 Task: select a rule when a card is copied into list name by me.
Action: Mouse moved to (1087, 85)
Screenshot: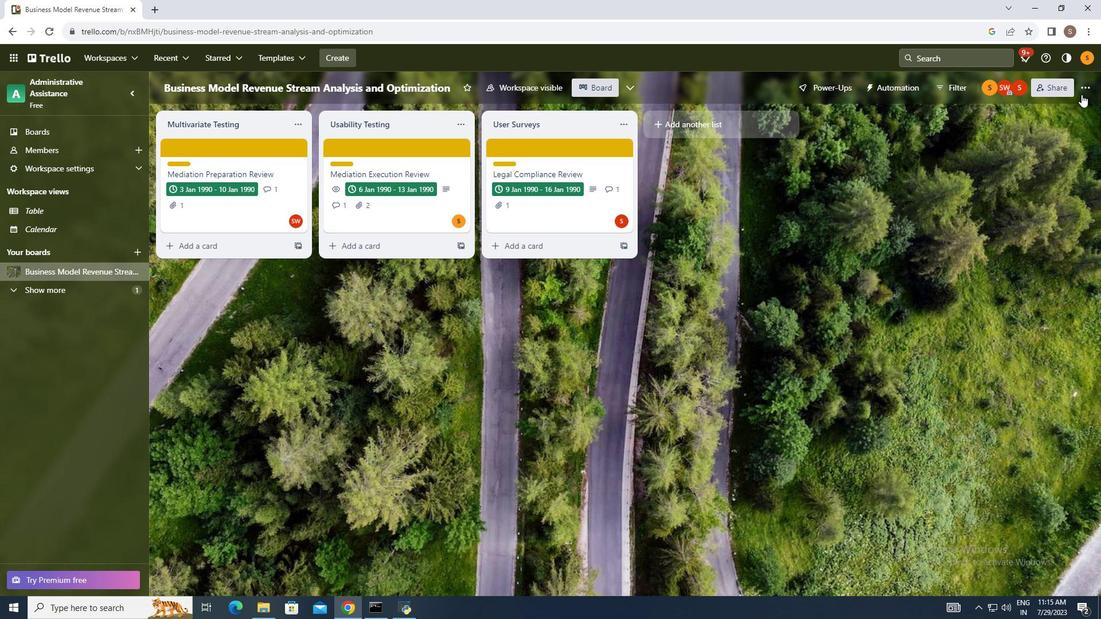 
Action: Mouse pressed left at (1087, 85)
Screenshot: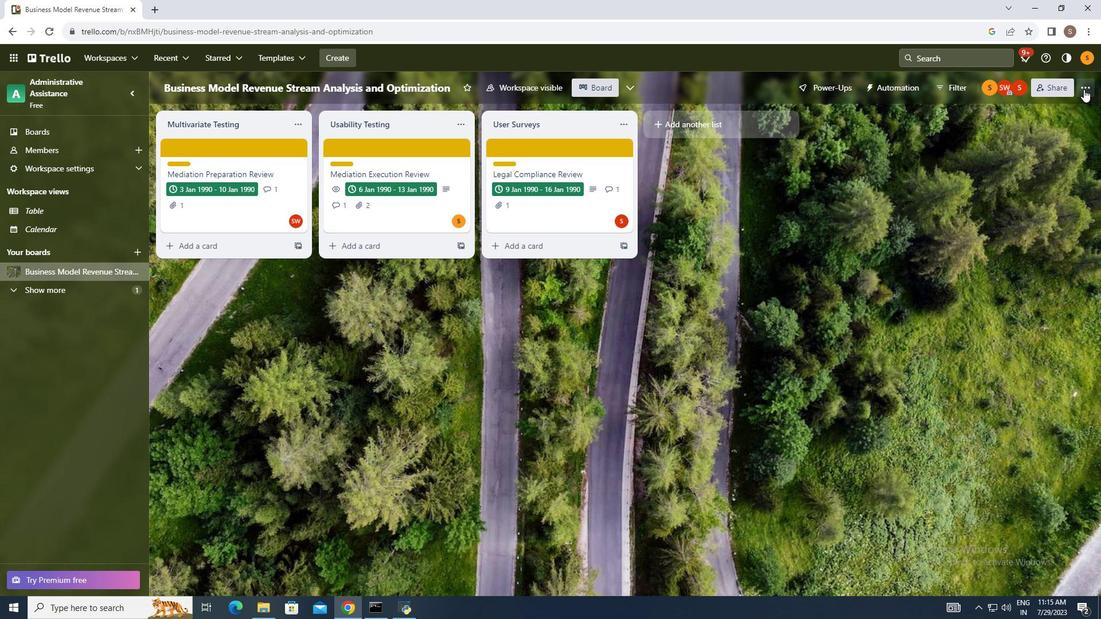 
Action: Mouse moved to (978, 243)
Screenshot: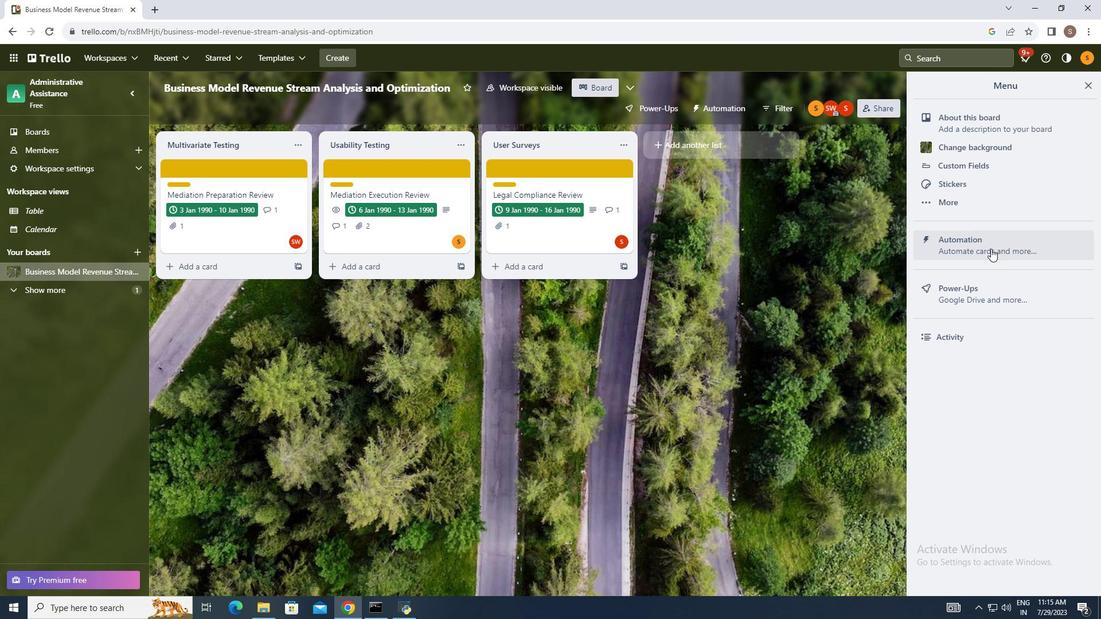 
Action: Mouse pressed left at (978, 243)
Screenshot: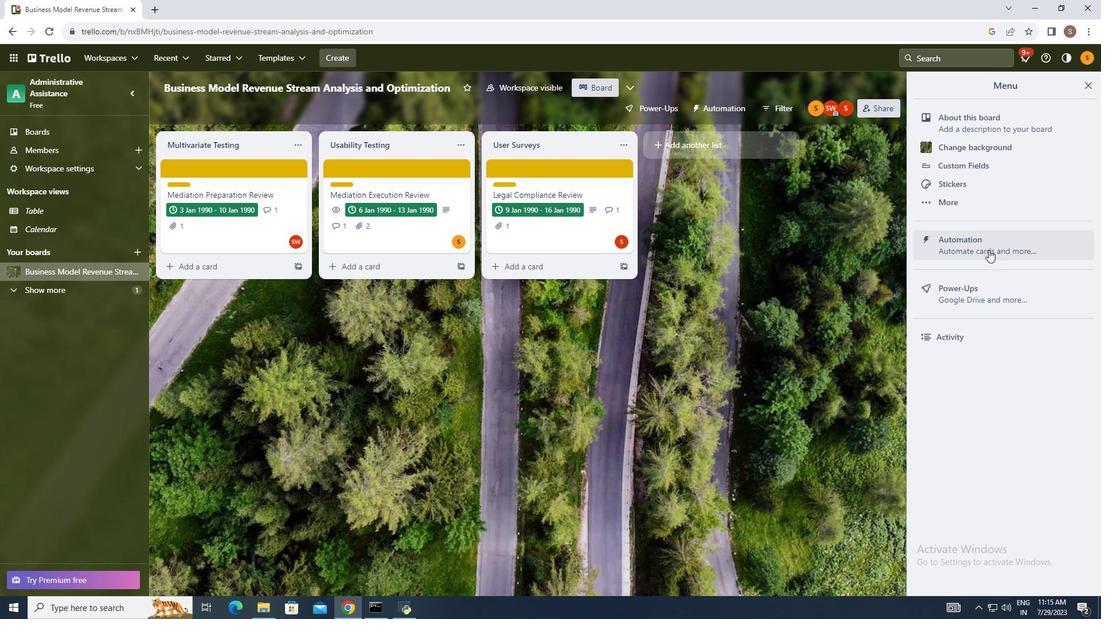 
Action: Mouse moved to (204, 214)
Screenshot: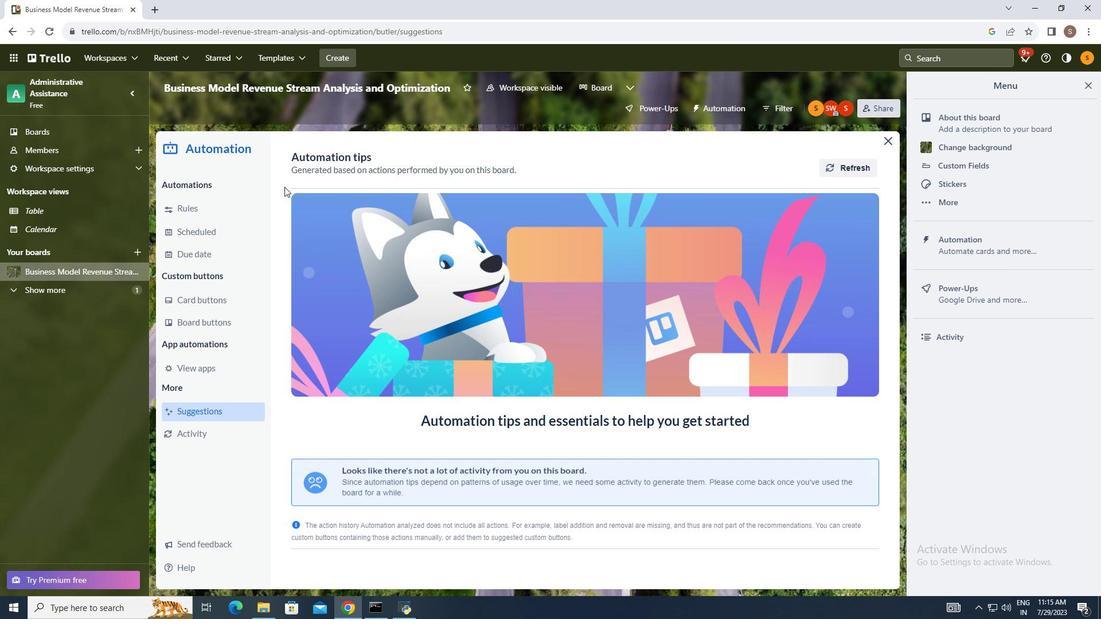 
Action: Mouse pressed left at (204, 214)
Screenshot: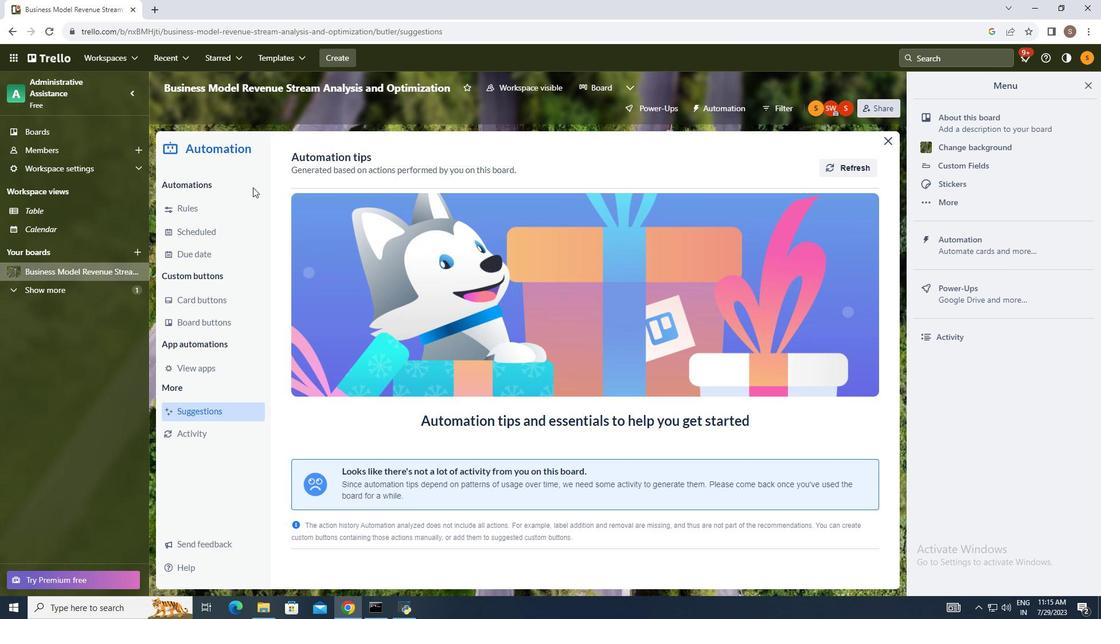 
Action: Mouse moved to (751, 163)
Screenshot: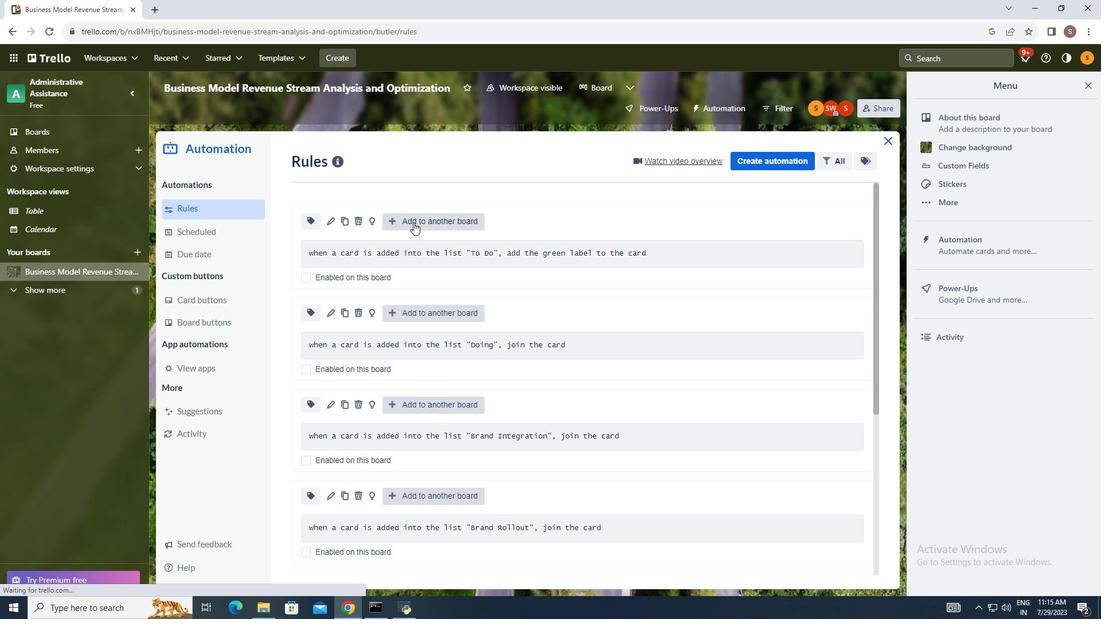 
Action: Mouse pressed left at (751, 163)
Screenshot: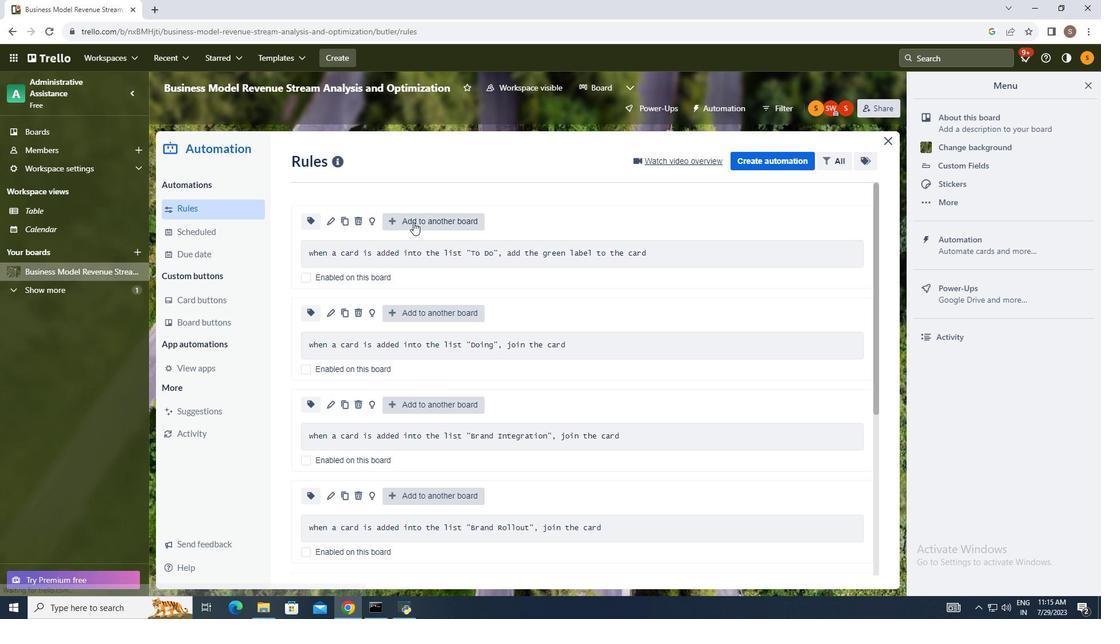 
Action: Mouse moved to (587, 269)
Screenshot: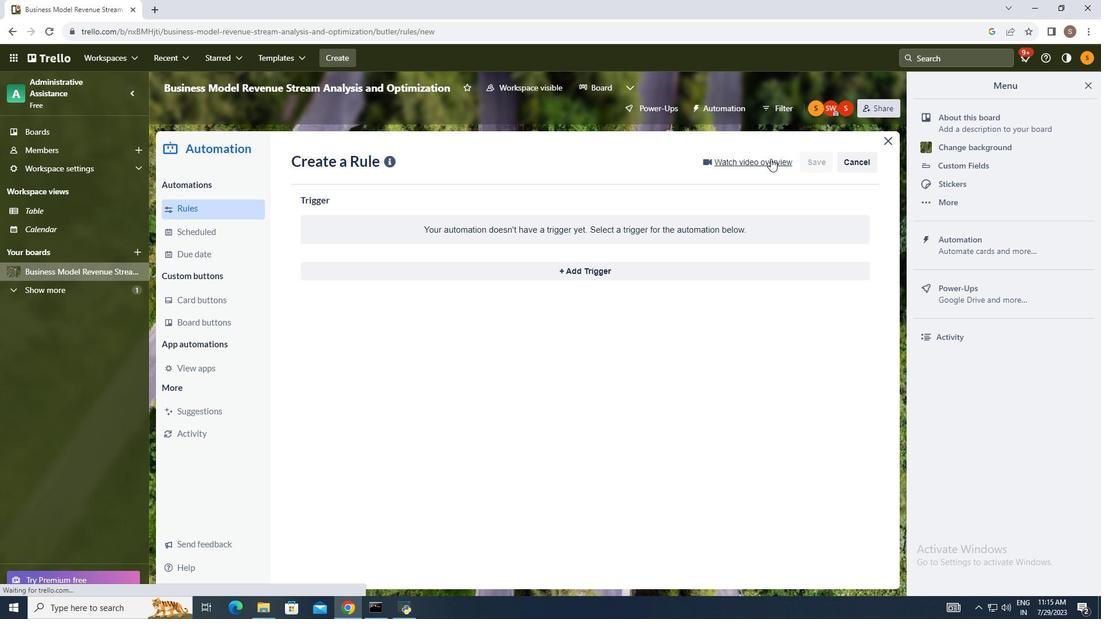 
Action: Mouse pressed left at (587, 269)
Screenshot: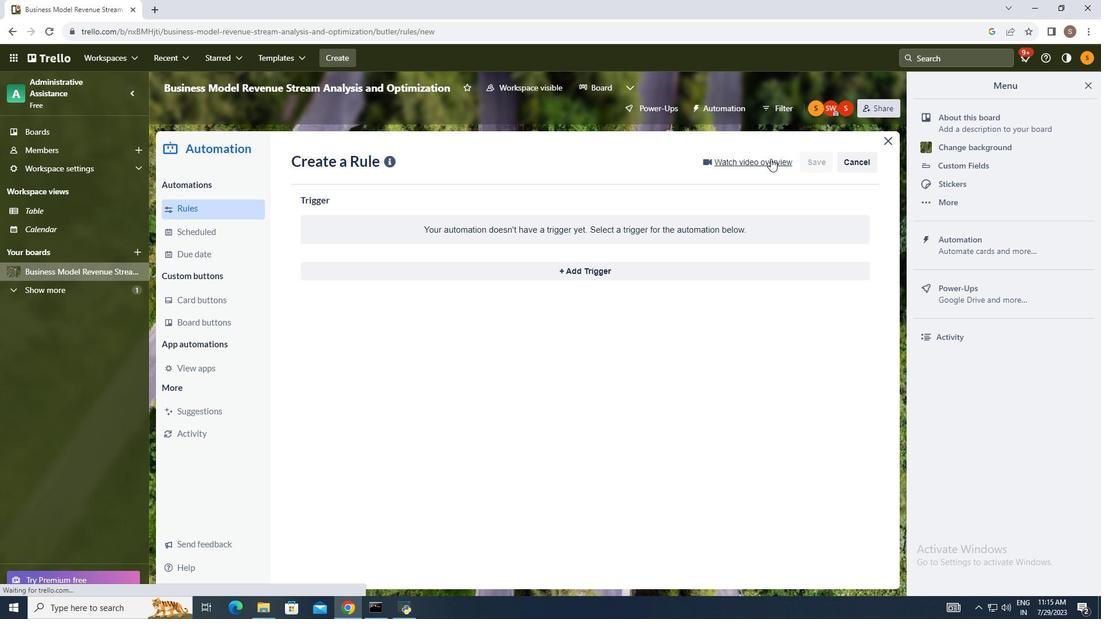 
Action: Mouse moved to (380, 407)
Screenshot: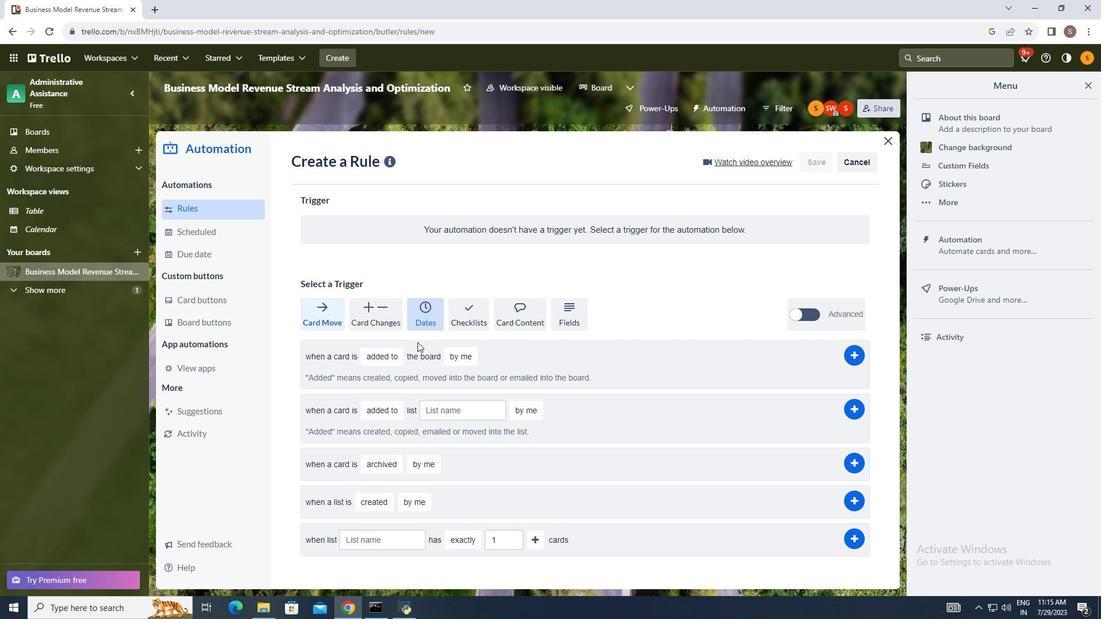 
Action: Mouse pressed left at (380, 407)
Screenshot: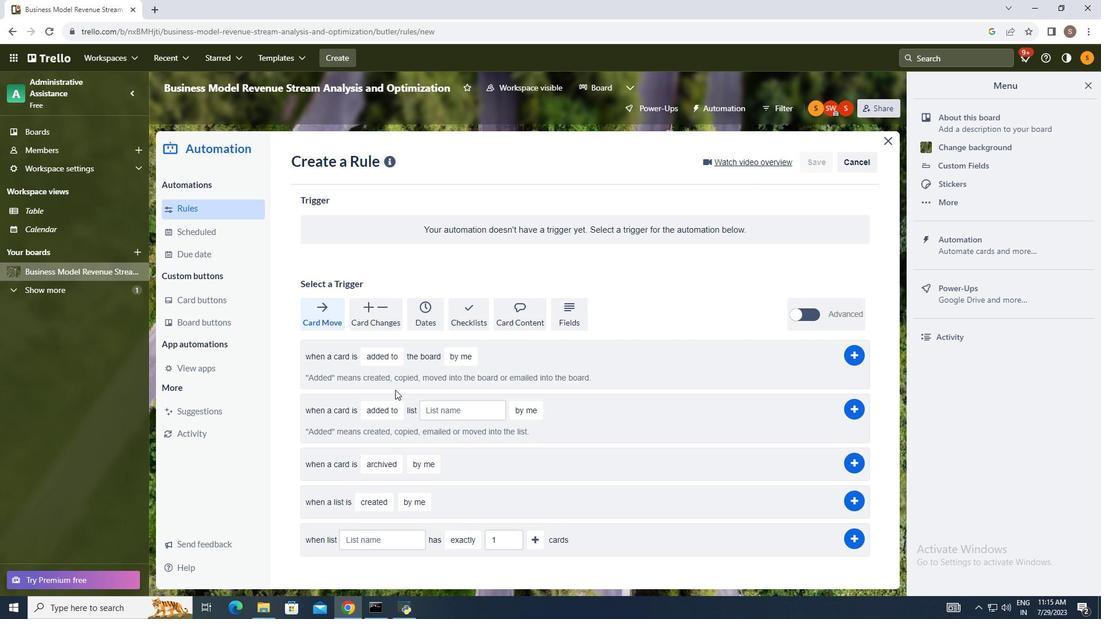 
Action: Mouse moved to (382, 428)
Screenshot: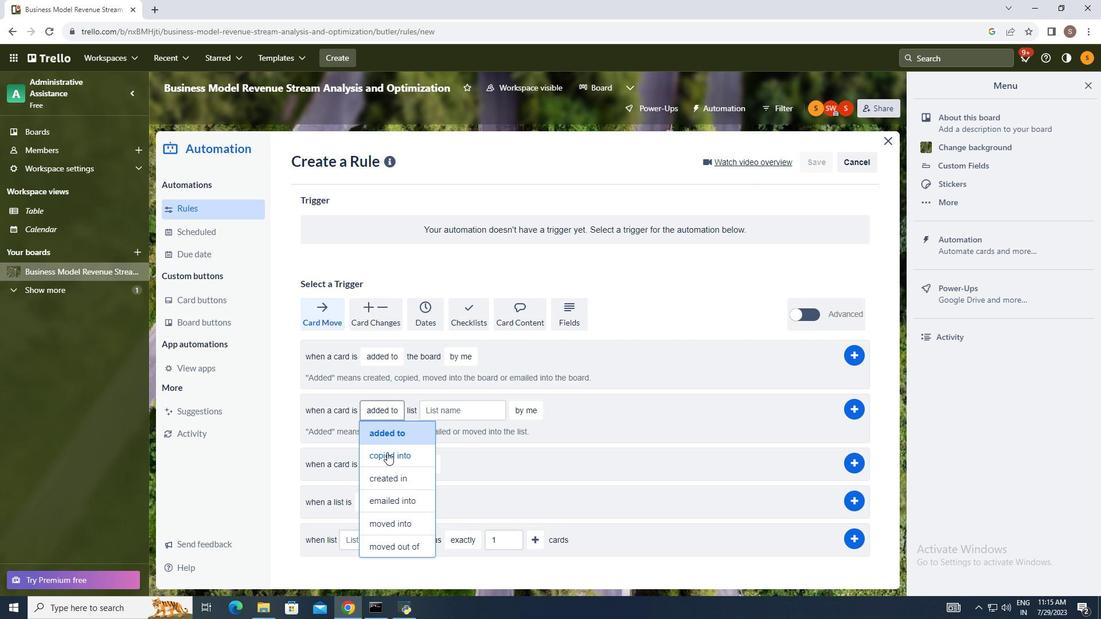 
Action: Mouse pressed left at (382, 428)
Screenshot: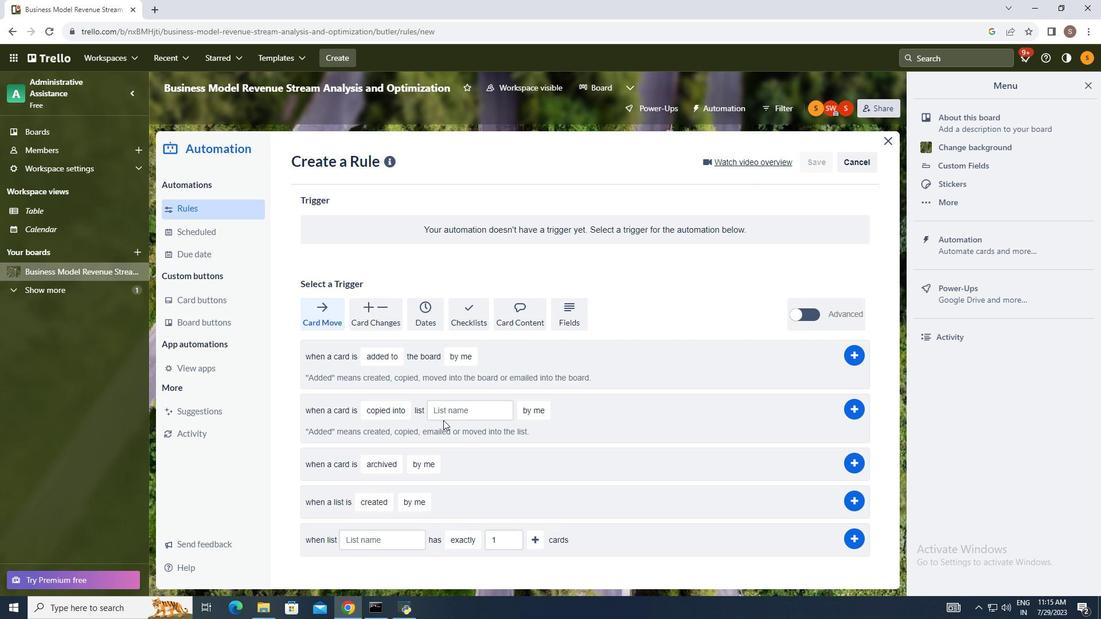
Action: Mouse moved to (373, 414)
Screenshot: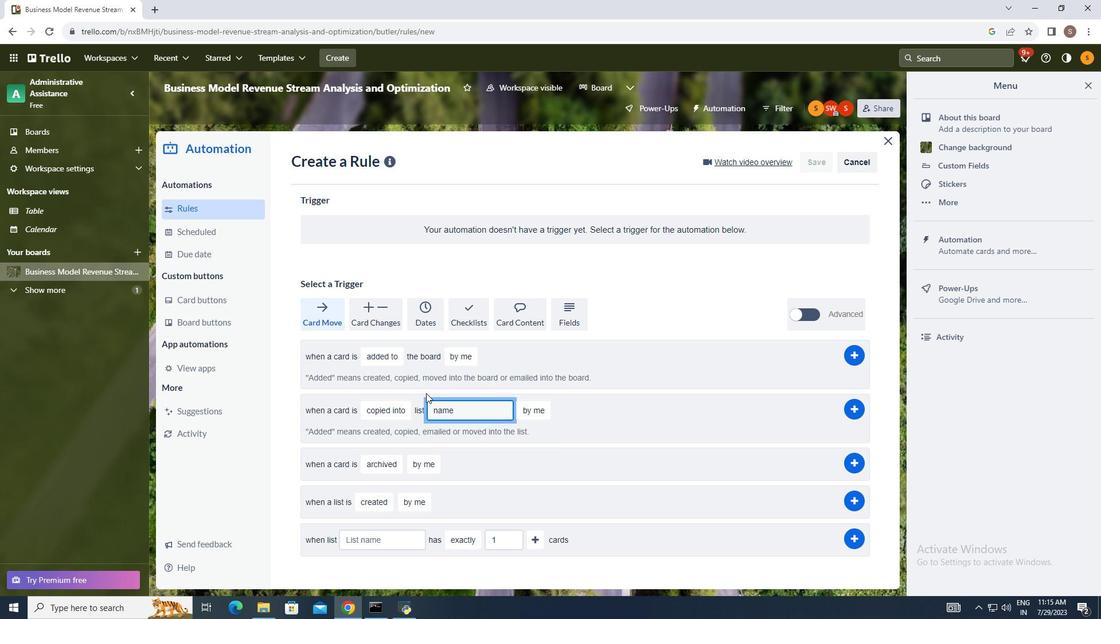 
Action: Mouse pressed left at (373, 414)
Screenshot: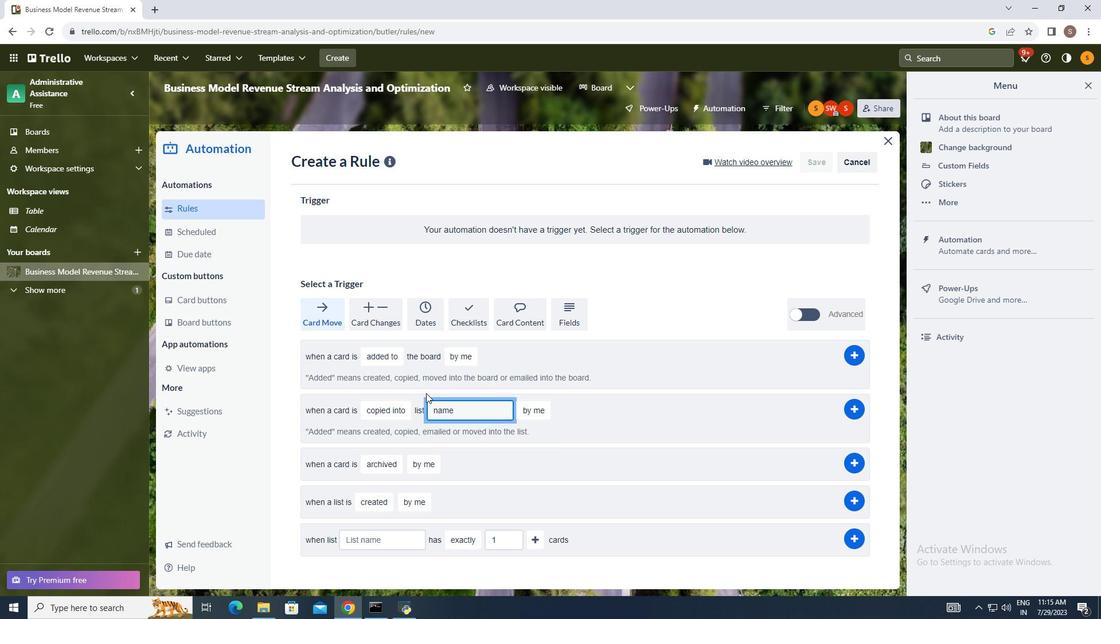 
Action: Mouse moved to (391, 453)
Screenshot: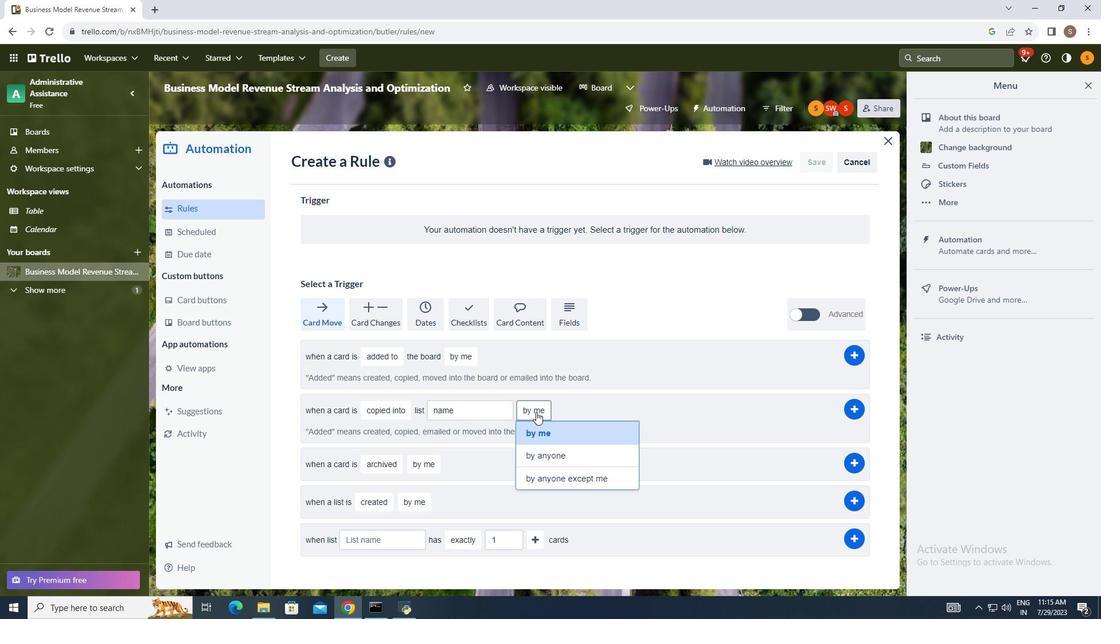 
Action: Mouse pressed left at (391, 453)
Screenshot: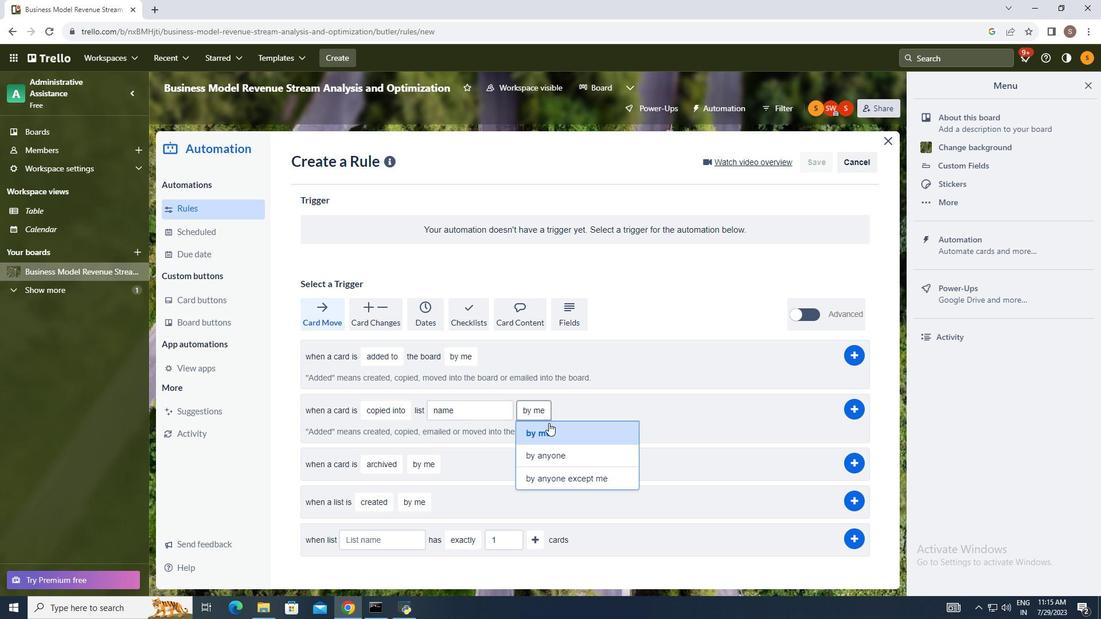 
Action: Mouse moved to (1090, 90)
Screenshot: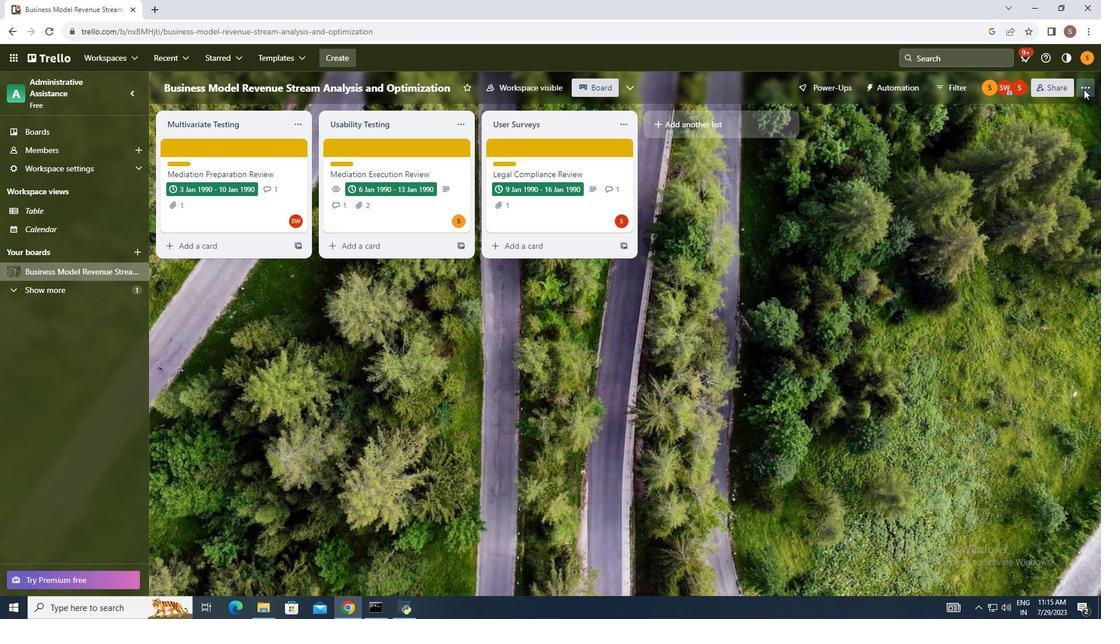 
Action: Mouse pressed left at (1090, 90)
Screenshot: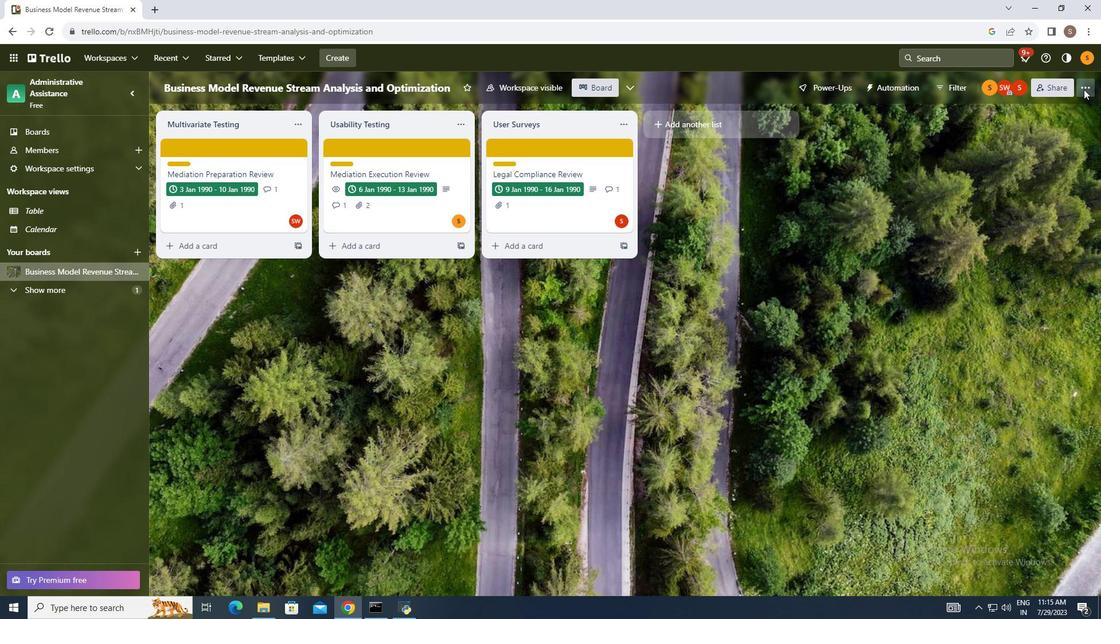 
Action: Mouse moved to (993, 246)
Screenshot: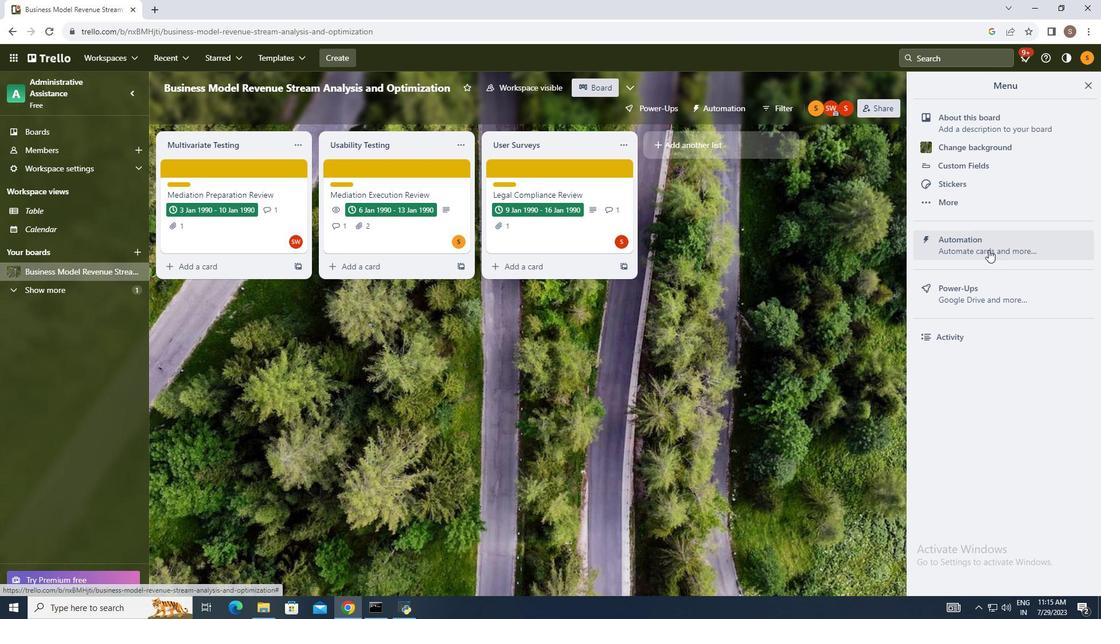 
Action: Mouse pressed left at (993, 246)
Screenshot: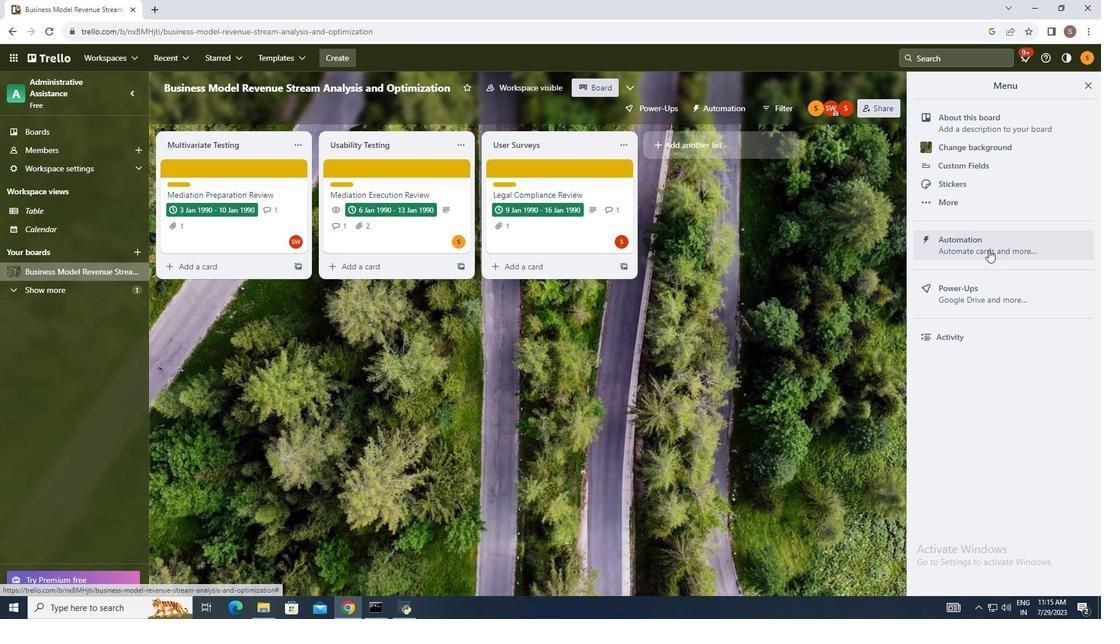 
Action: Mouse moved to (196, 210)
Screenshot: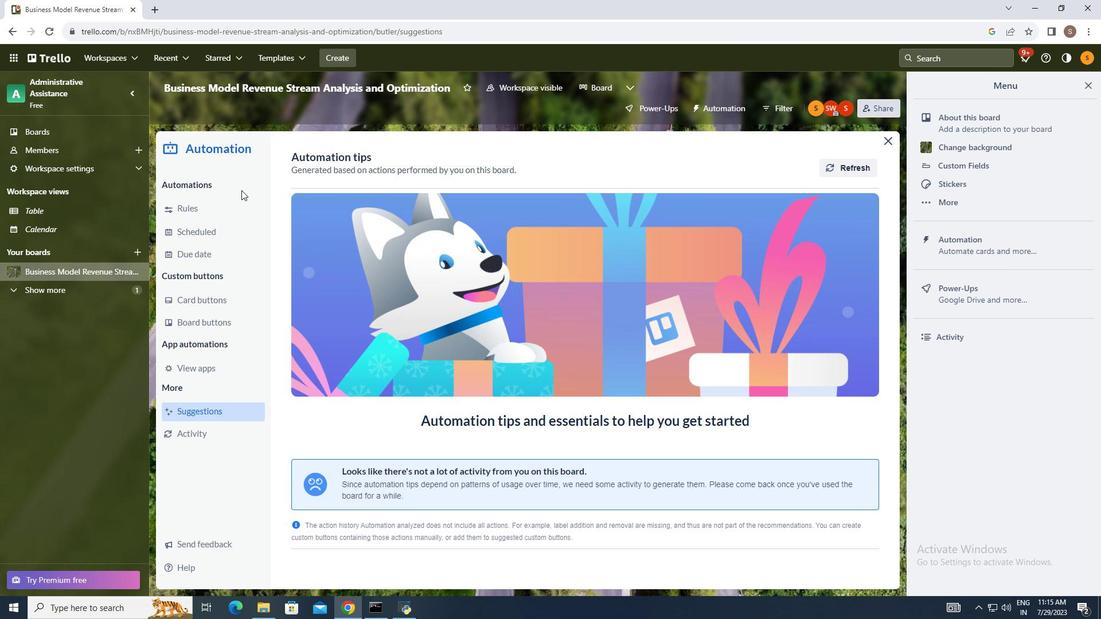 
Action: Mouse pressed left at (196, 210)
Screenshot: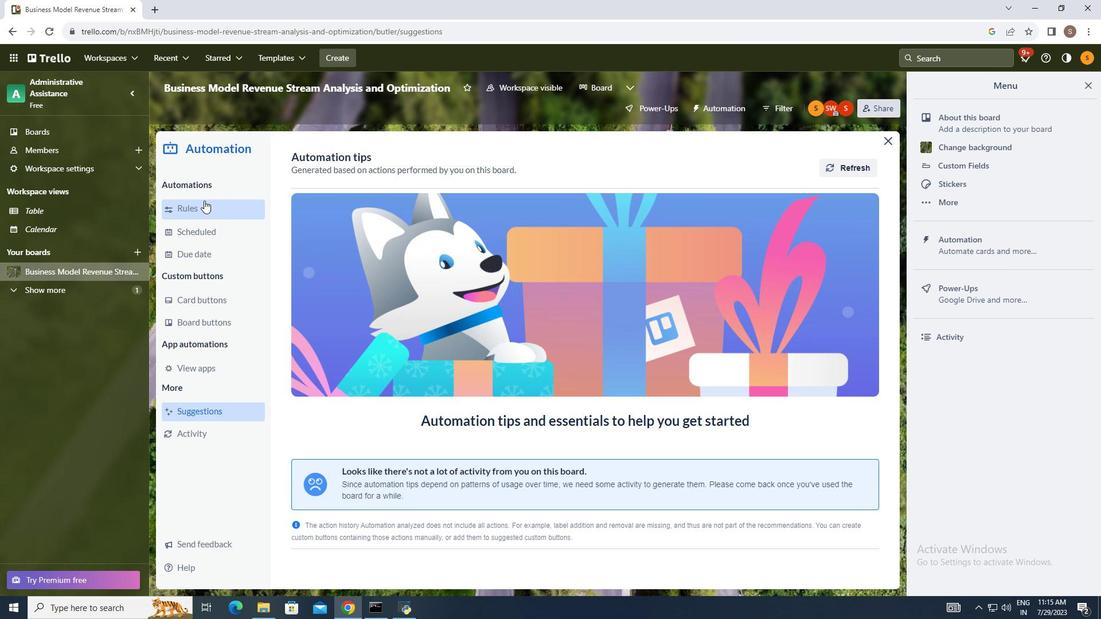 
Action: Mouse moved to (770, 162)
Screenshot: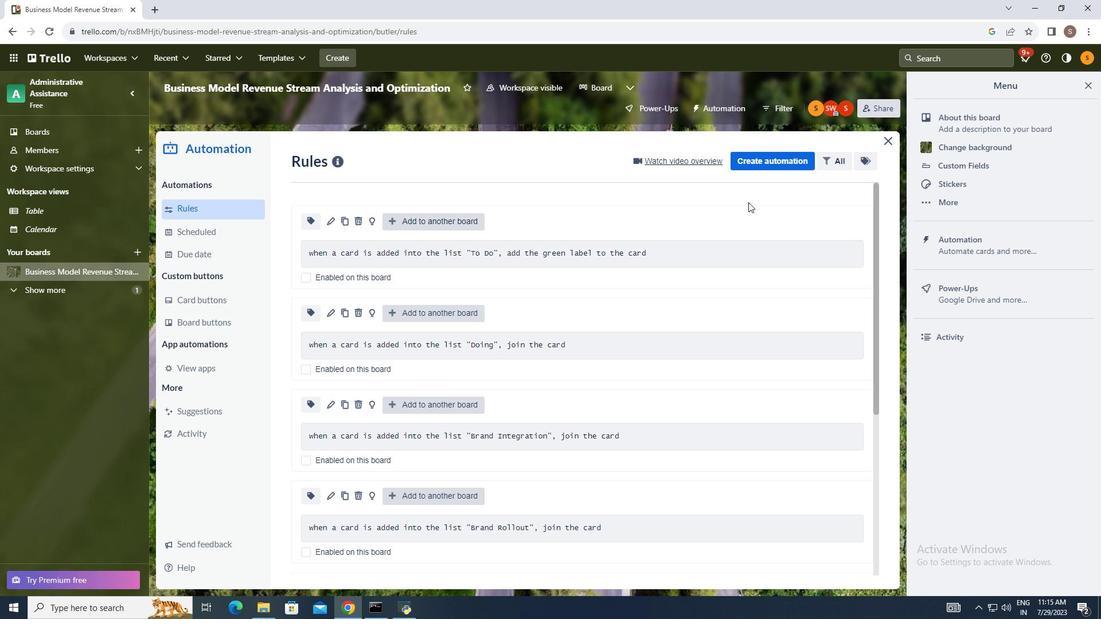 
Action: Mouse pressed left at (770, 162)
Screenshot: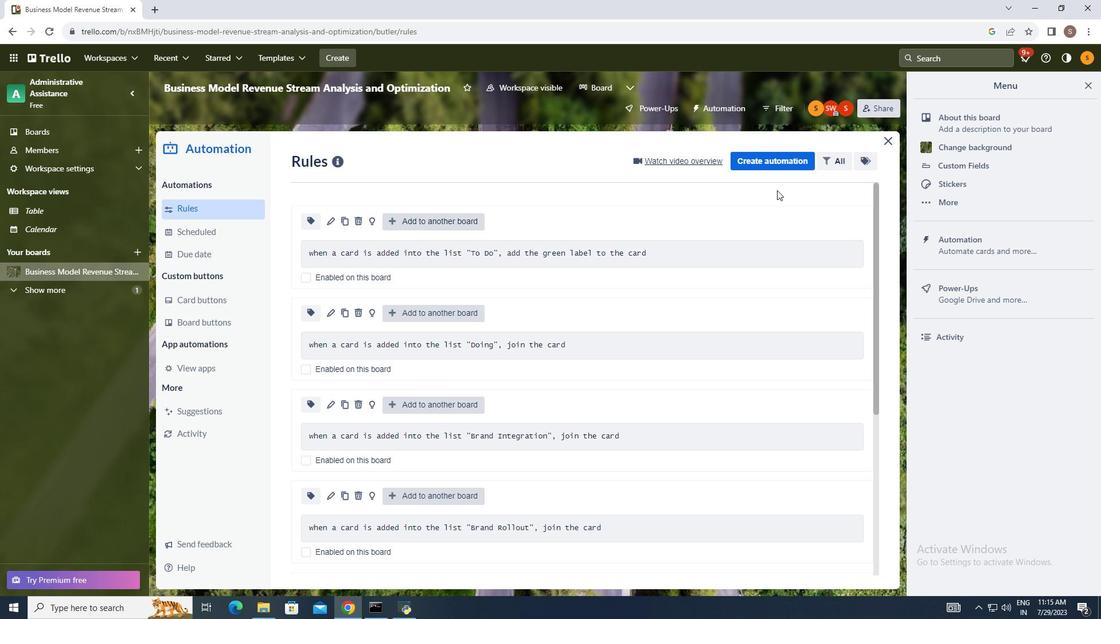 
Action: Mouse moved to (583, 270)
Screenshot: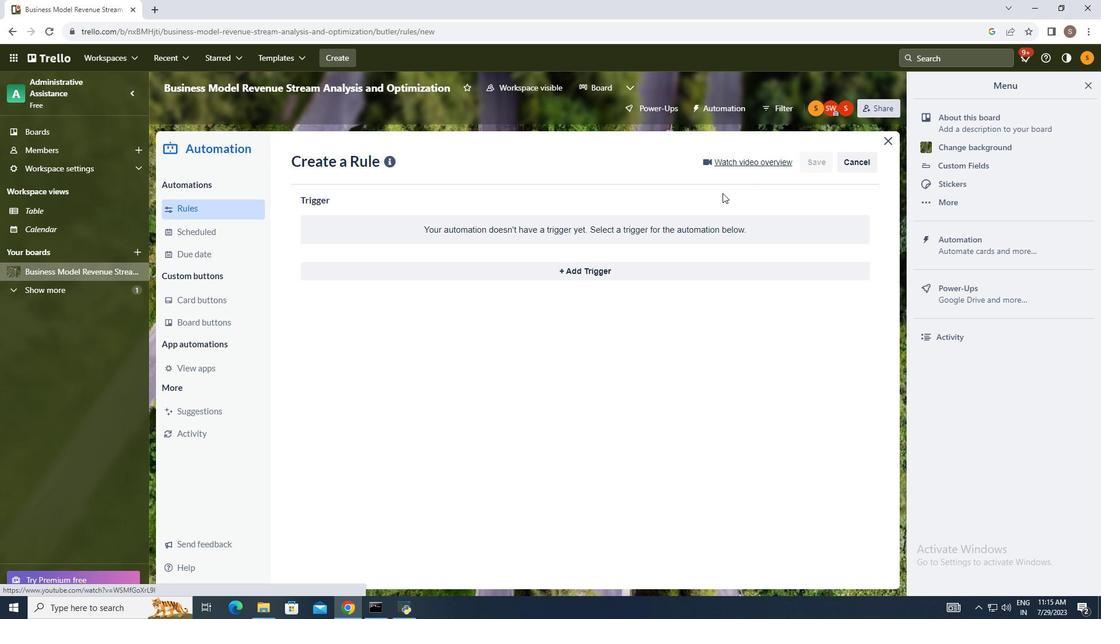 
Action: Mouse pressed left at (583, 270)
Screenshot: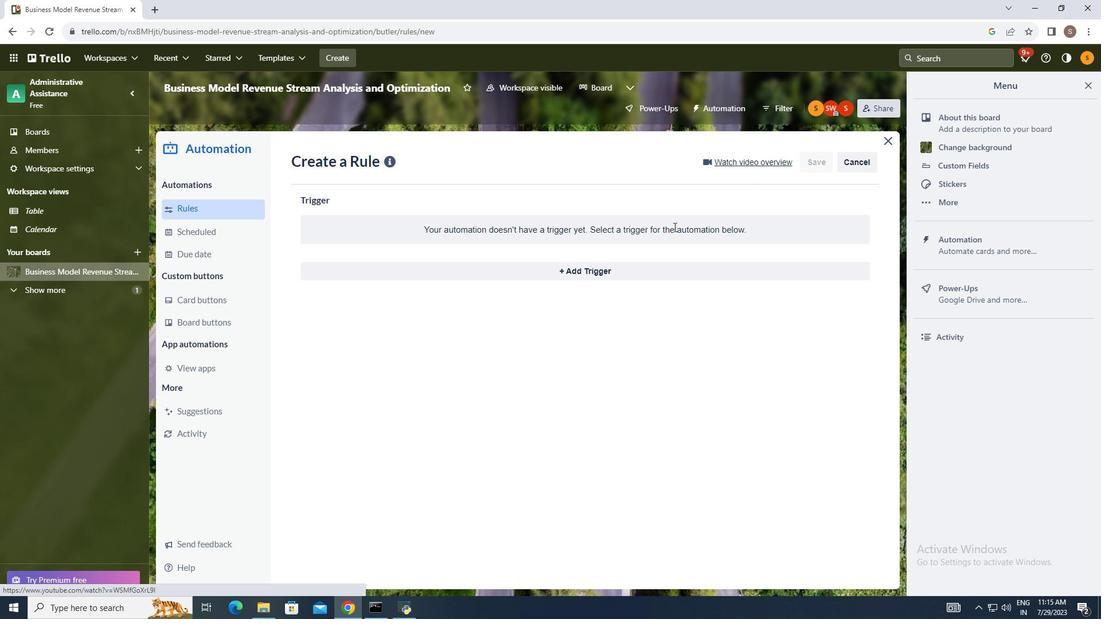 
Action: Mouse moved to (384, 409)
Screenshot: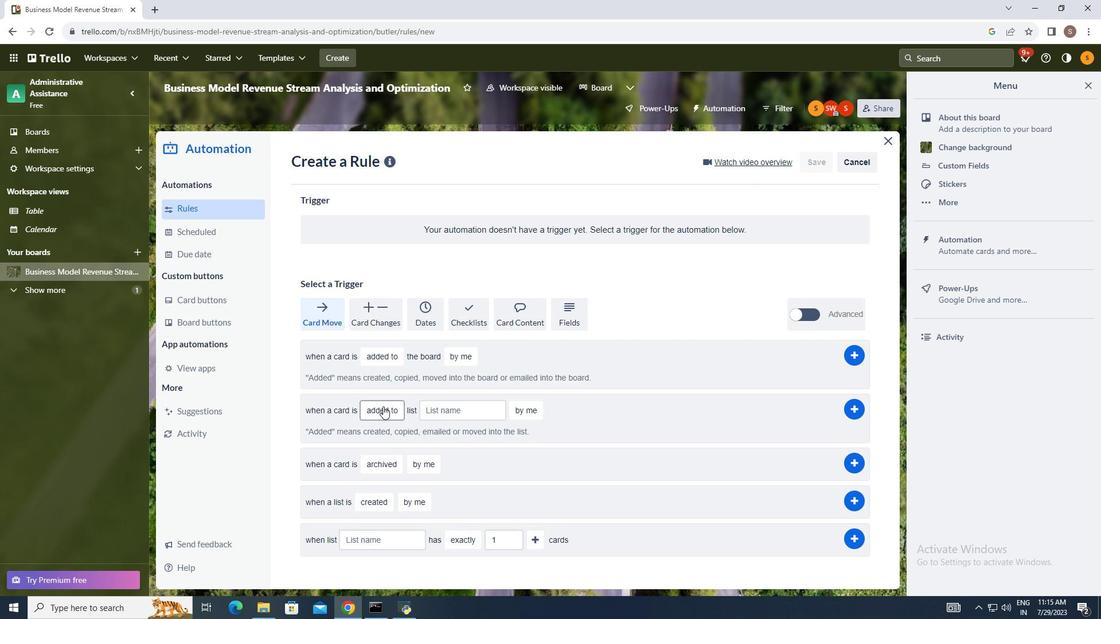 
Action: Mouse pressed left at (384, 409)
Screenshot: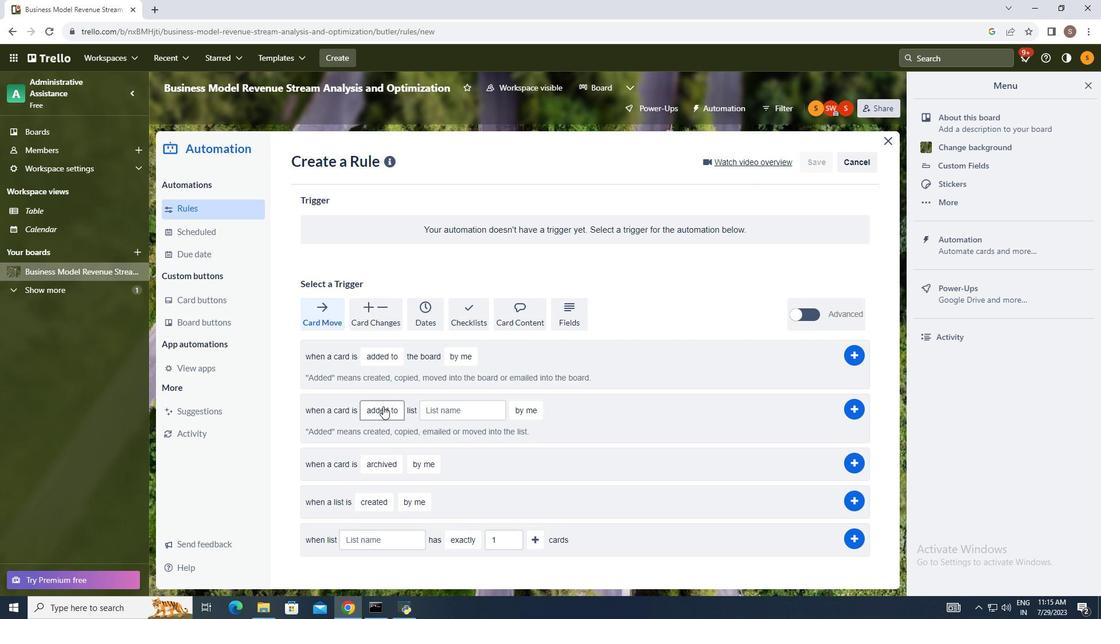 
Action: Mouse moved to (383, 431)
Screenshot: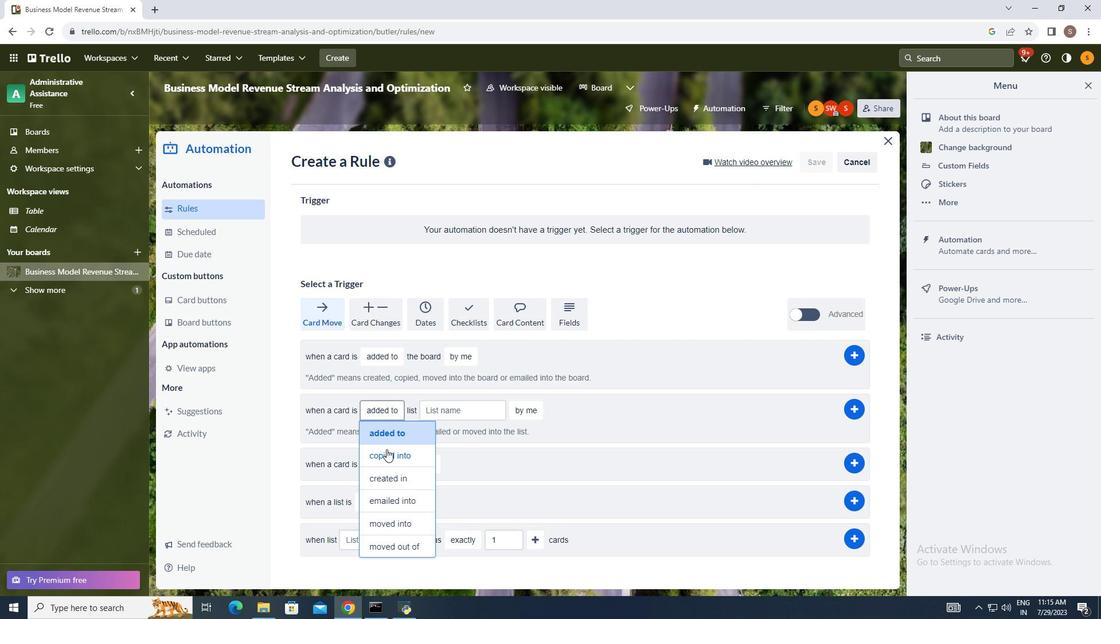 
Action: Mouse pressed left at (383, 431)
Screenshot: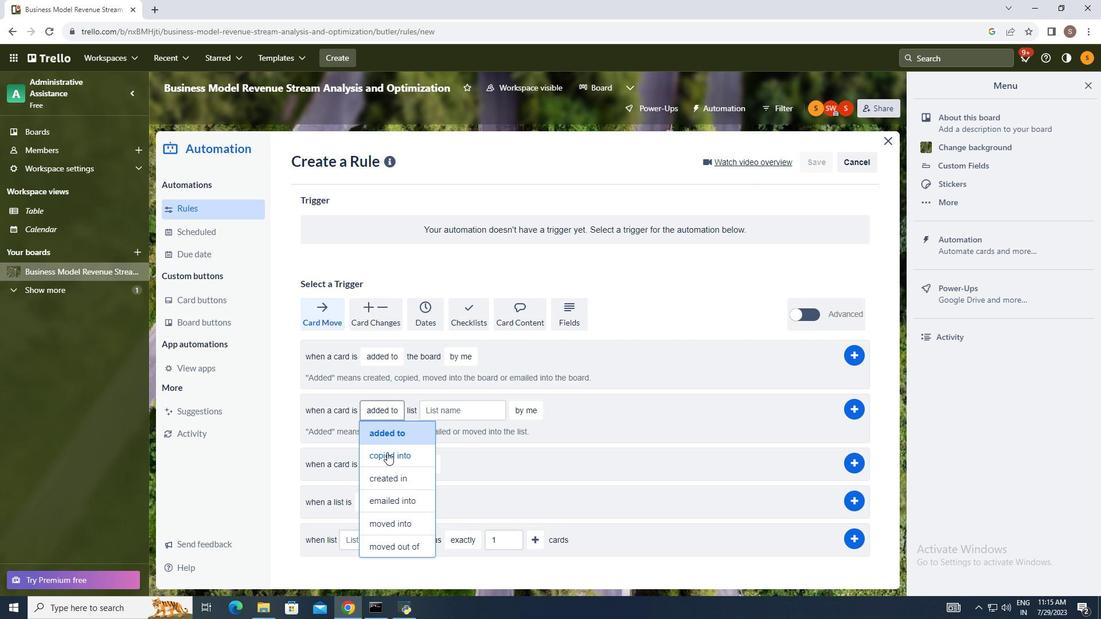 
Action: Mouse moved to (456, 408)
Screenshot: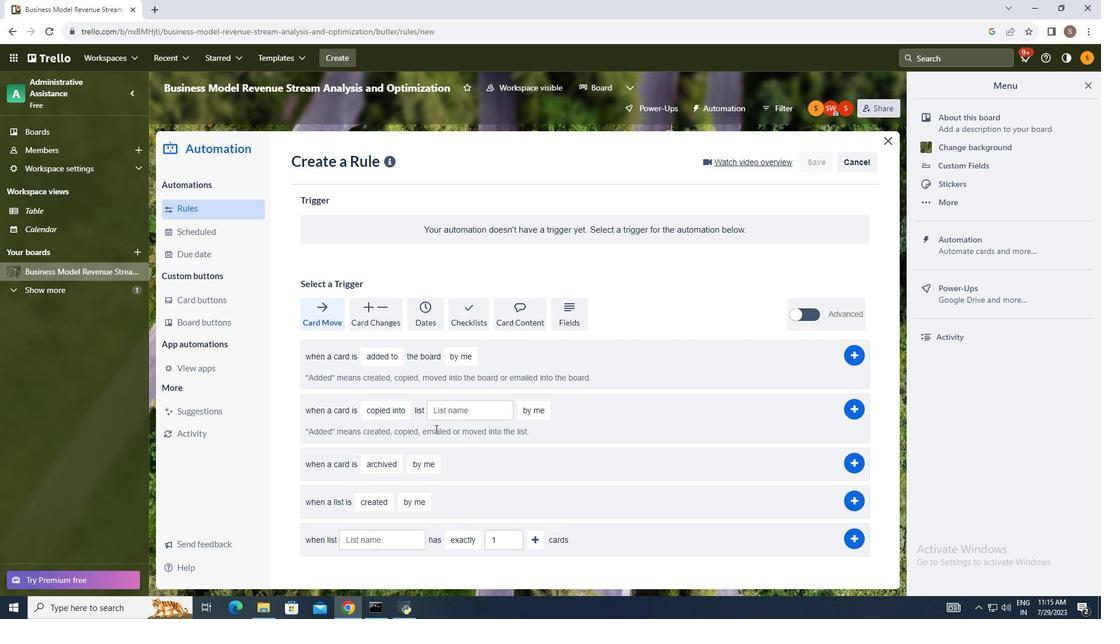 
Action: Mouse pressed left at (456, 408)
Screenshot: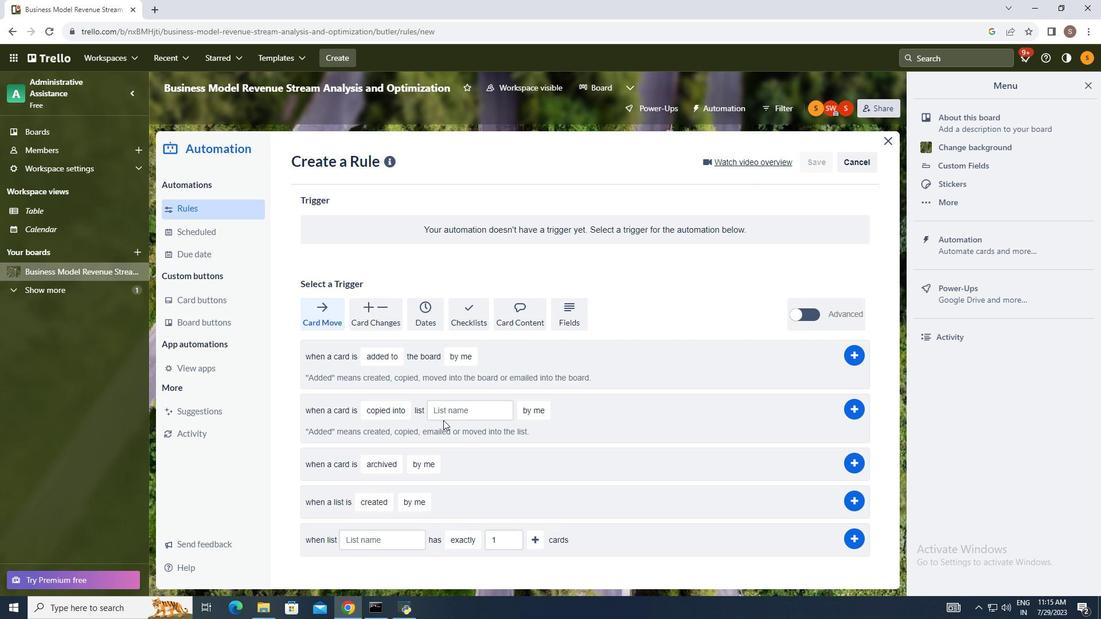 
Action: Key pressed name
Screenshot: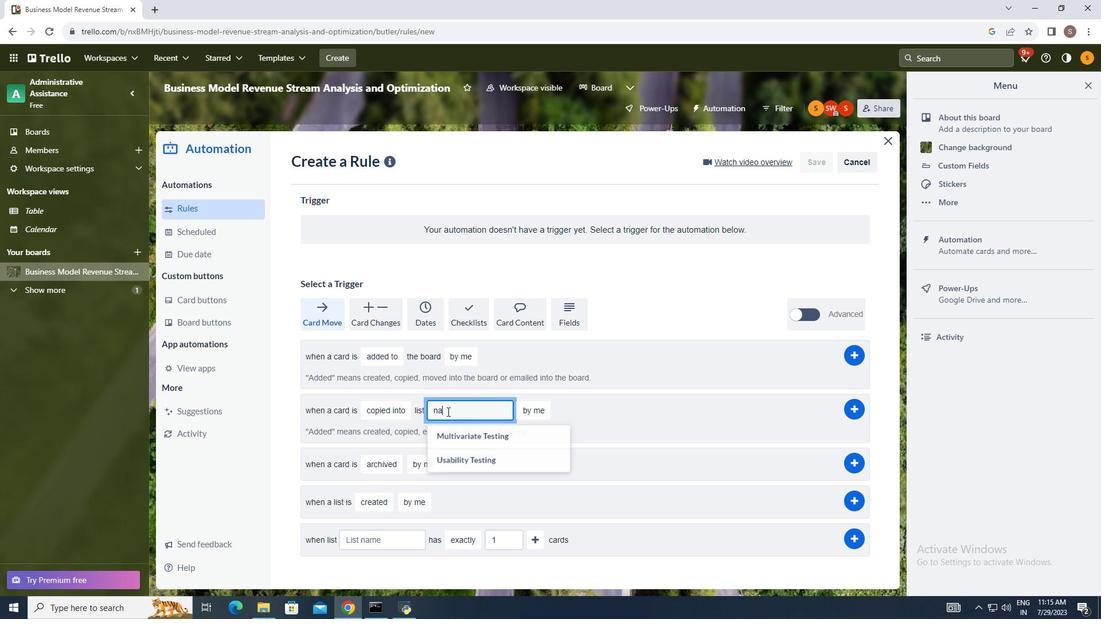 
Action: Mouse moved to (529, 413)
Screenshot: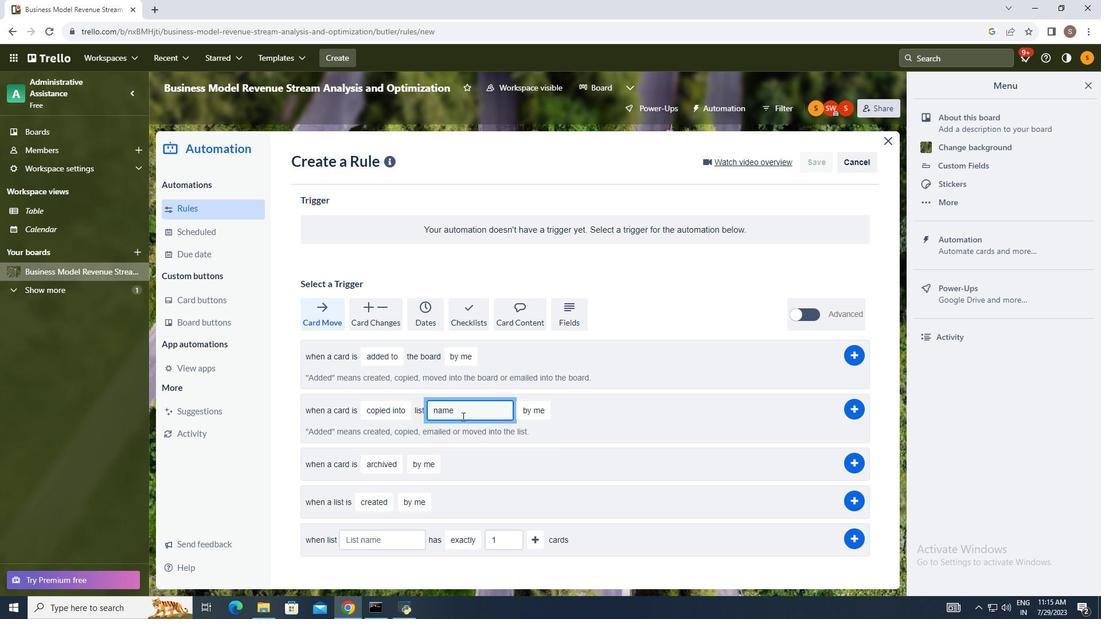 
Action: Mouse pressed left at (529, 413)
Screenshot: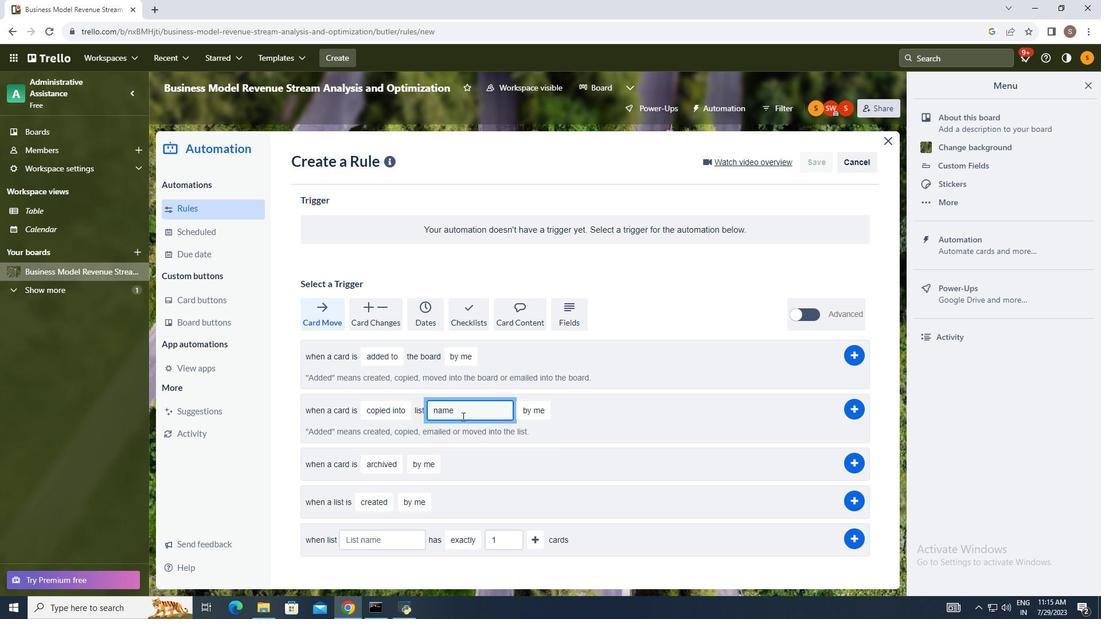 
Action: Mouse moved to (547, 438)
Screenshot: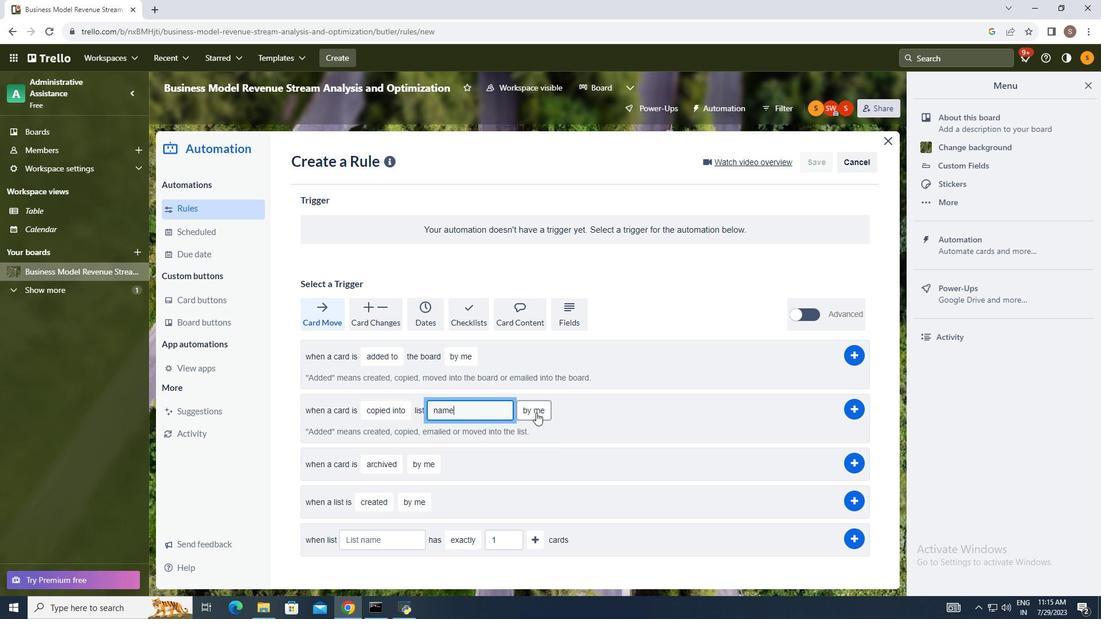 
Action: Mouse pressed left at (547, 438)
Screenshot: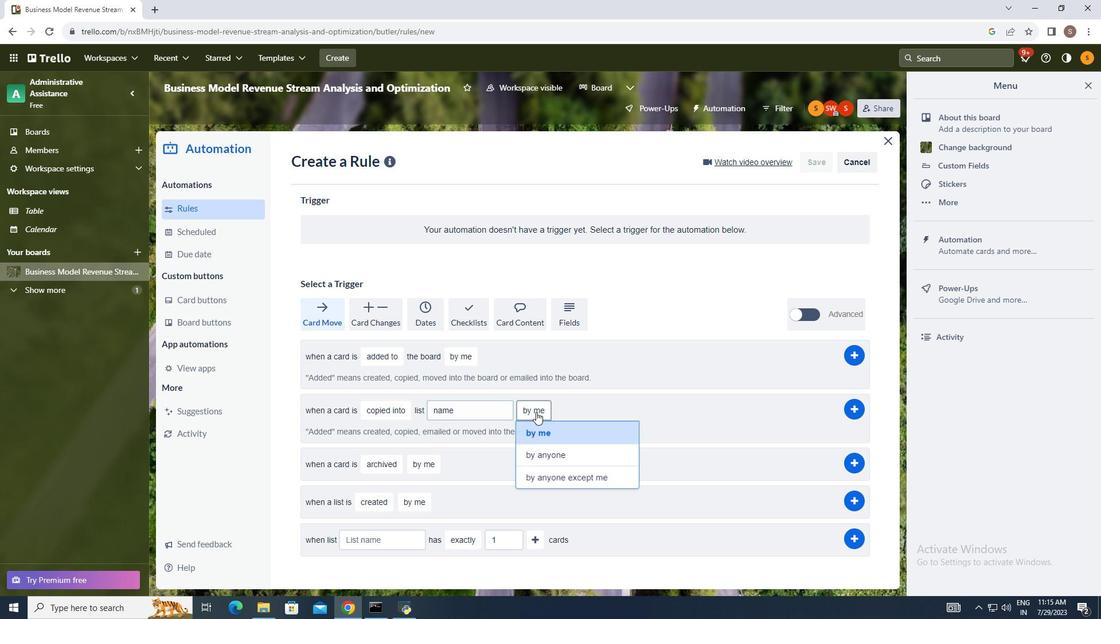 
Action: Mouse moved to (1084, 89)
Screenshot: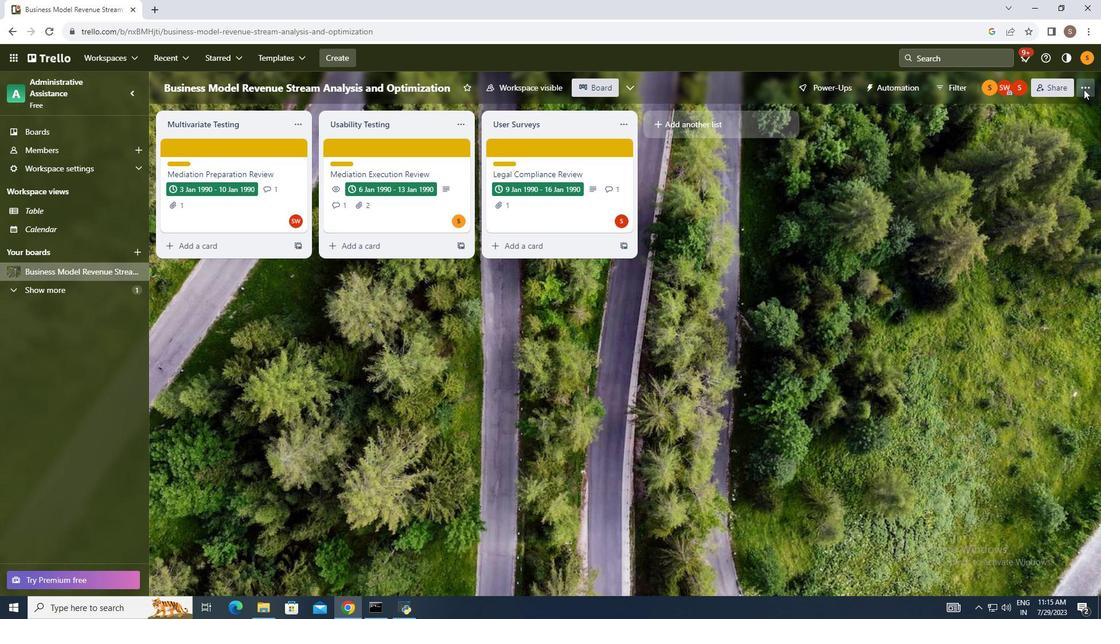 
Action: Mouse pressed left at (1084, 89)
Screenshot: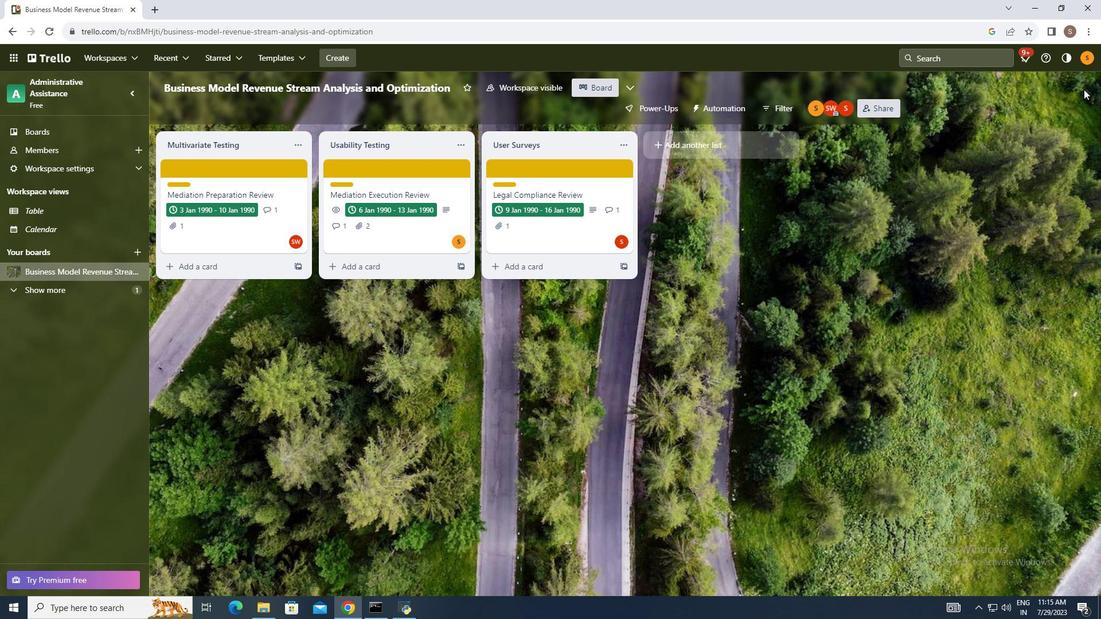 
Action: Mouse moved to (986, 242)
Screenshot: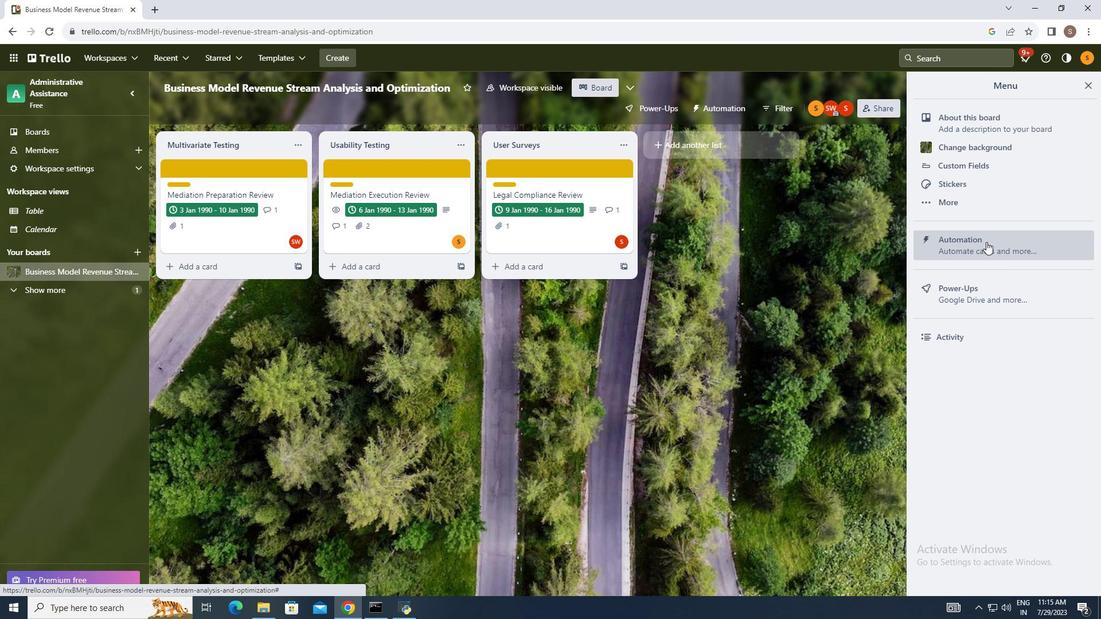 
Action: Mouse pressed left at (986, 242)
Screenshot: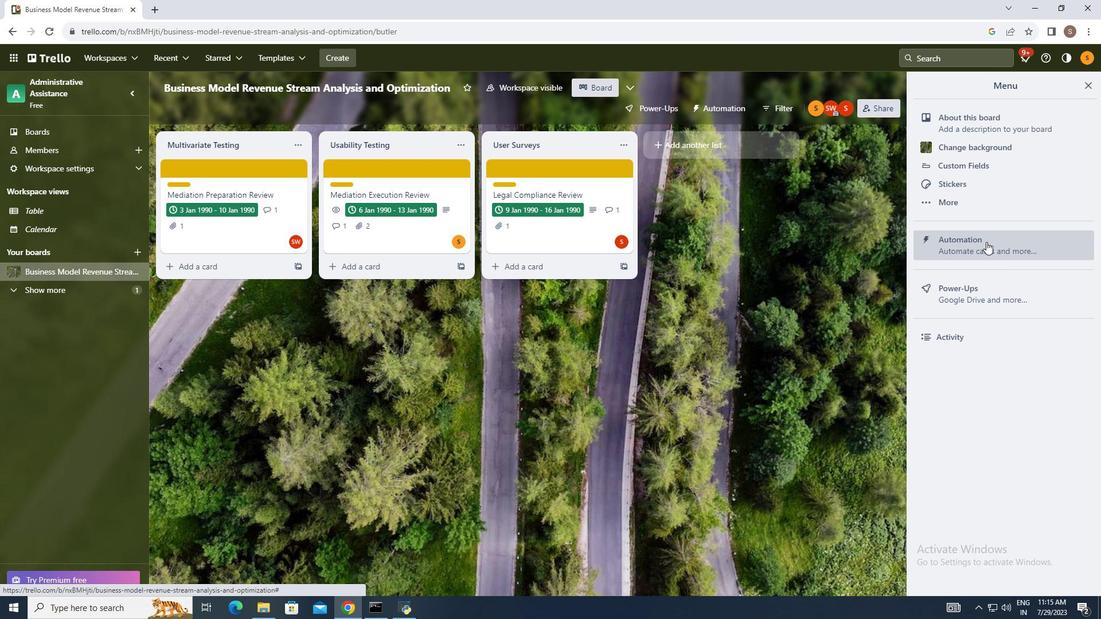 
Action: Mouse moved to (203, 201)
Screenshot: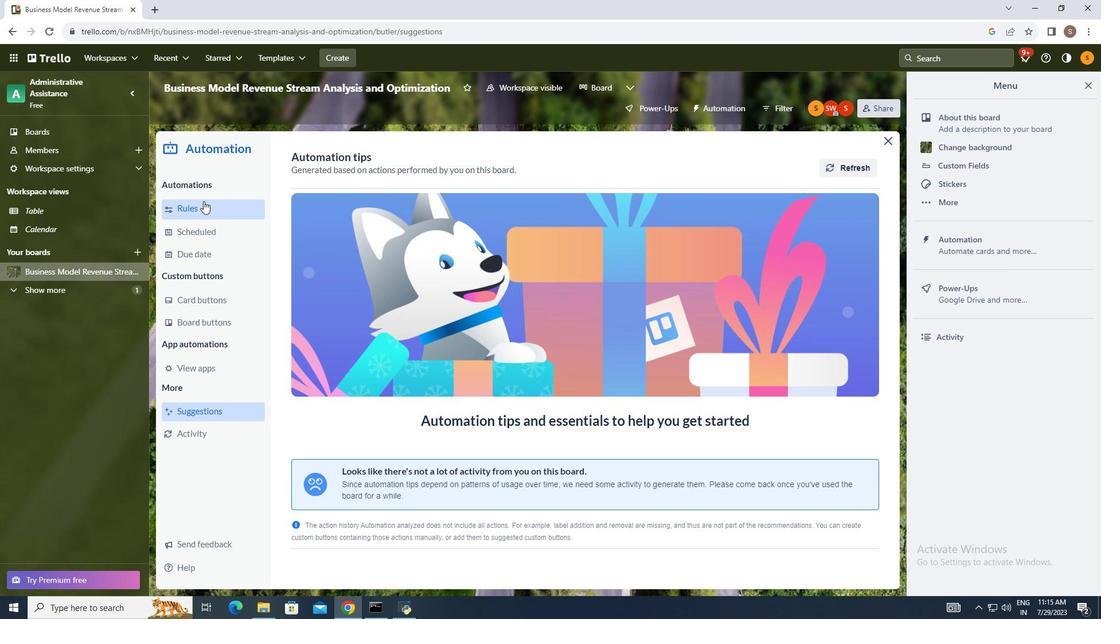 
Action: Mouse pressed left at (203, 201)
Screenshot: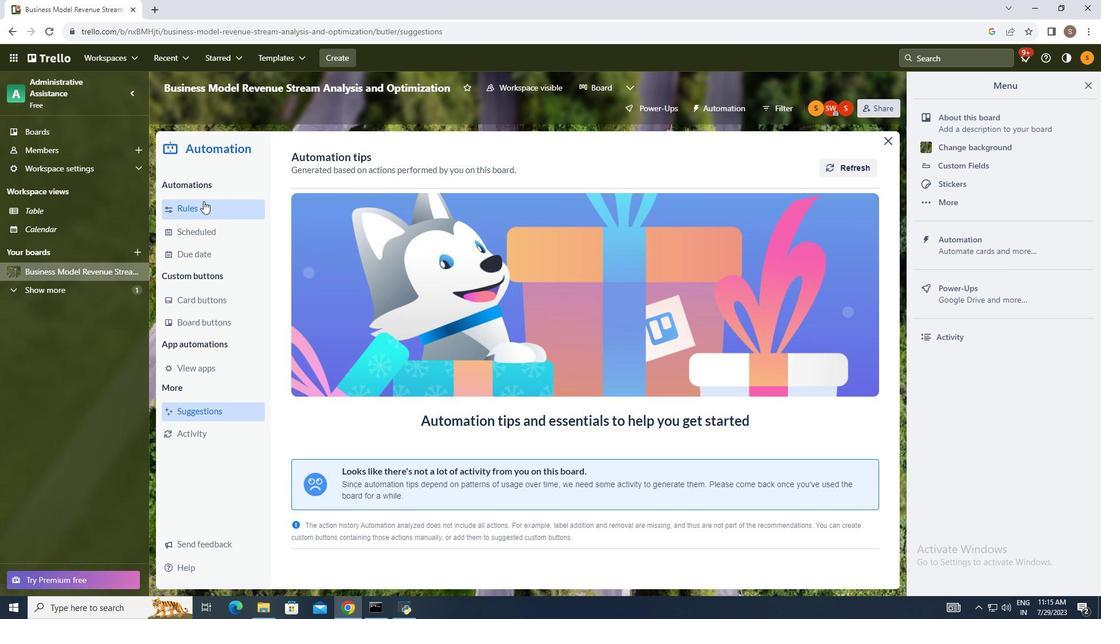 
Action: Mouse moved to (770, 158)
Screenshot: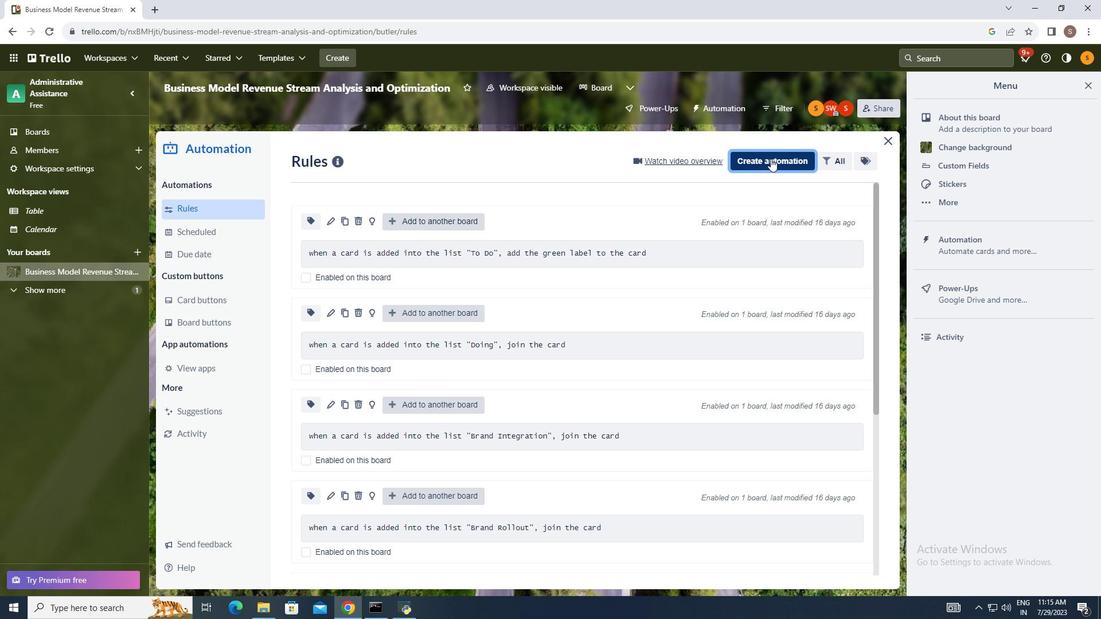 
Action: Mouse pressed left at (770, 158)
Screenshot: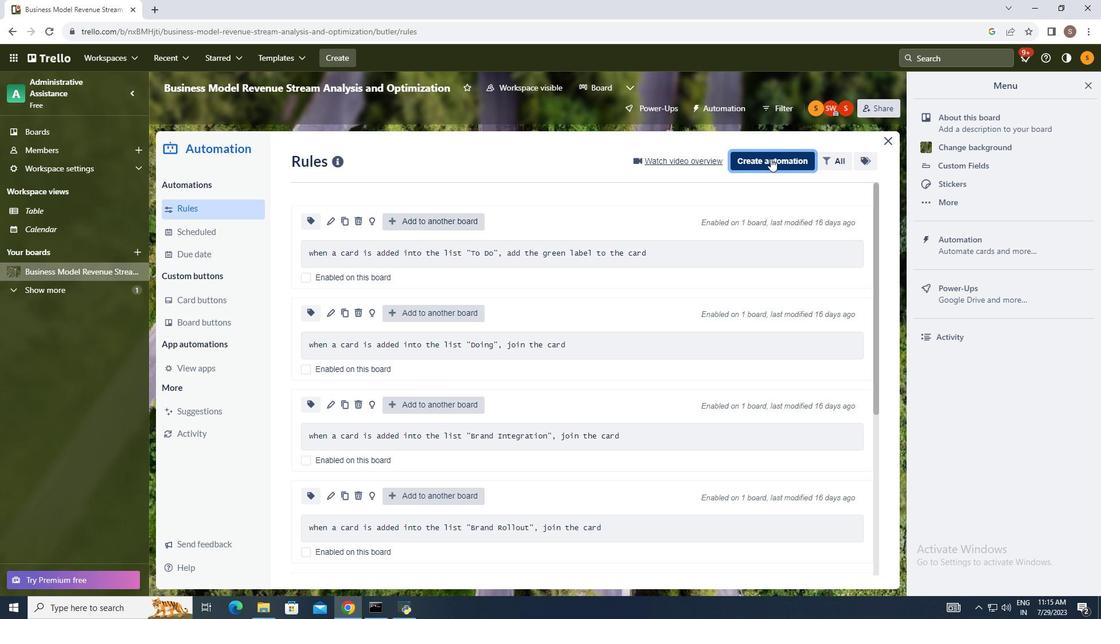 
Action: Mouse moved to (581, 266)
Screenshot: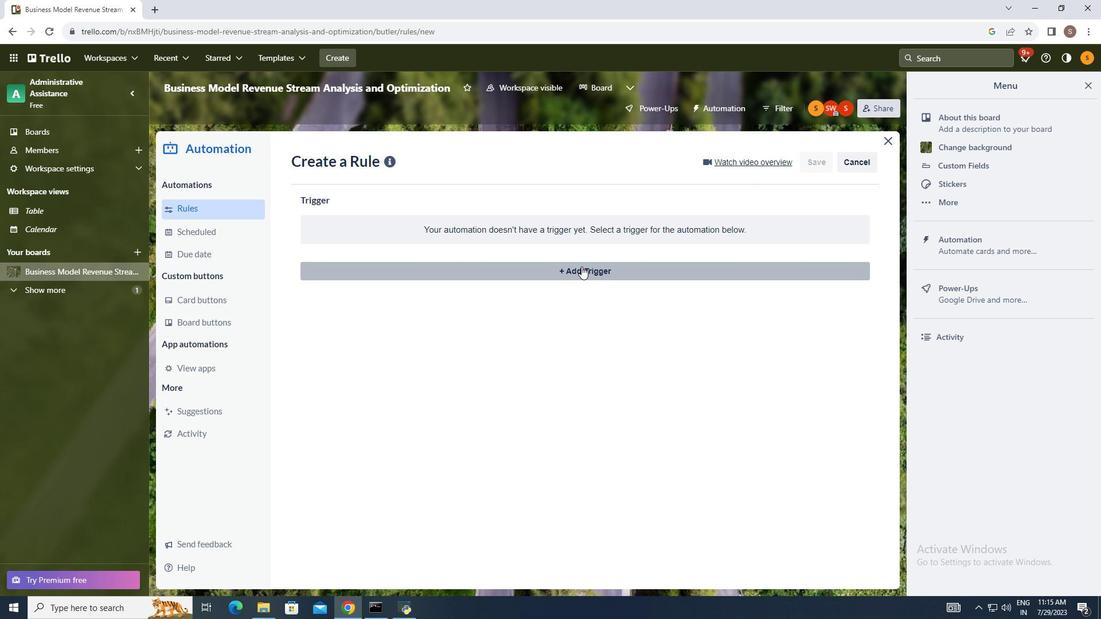 
Action: Mouse pressed left at (581, 266)
Screenshot: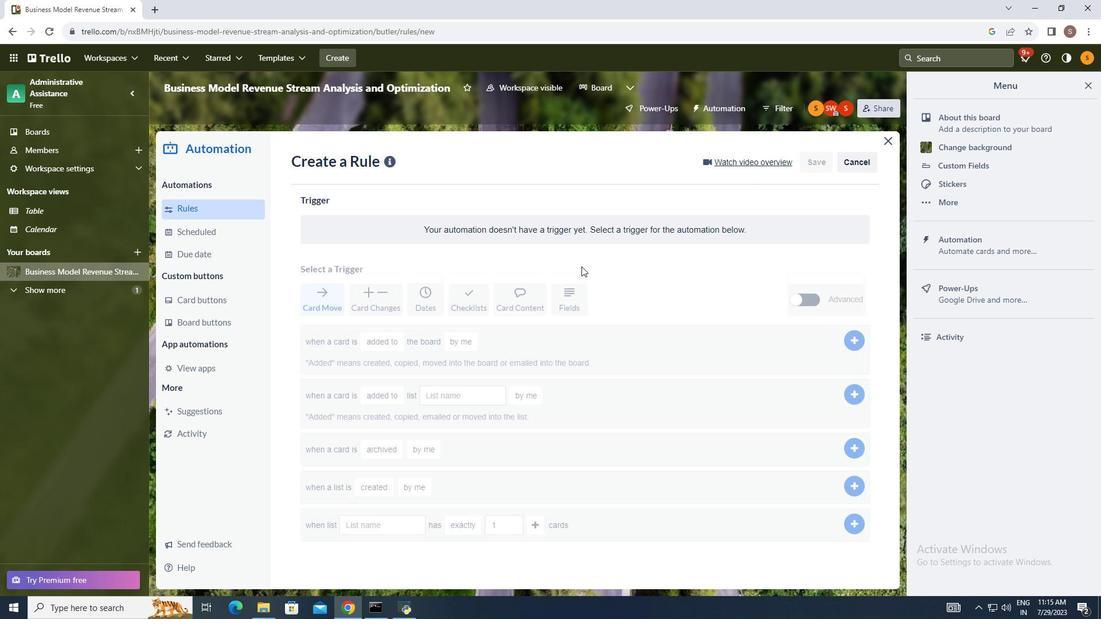 
Action: Mouse moved to (383, 406)
Screenshot: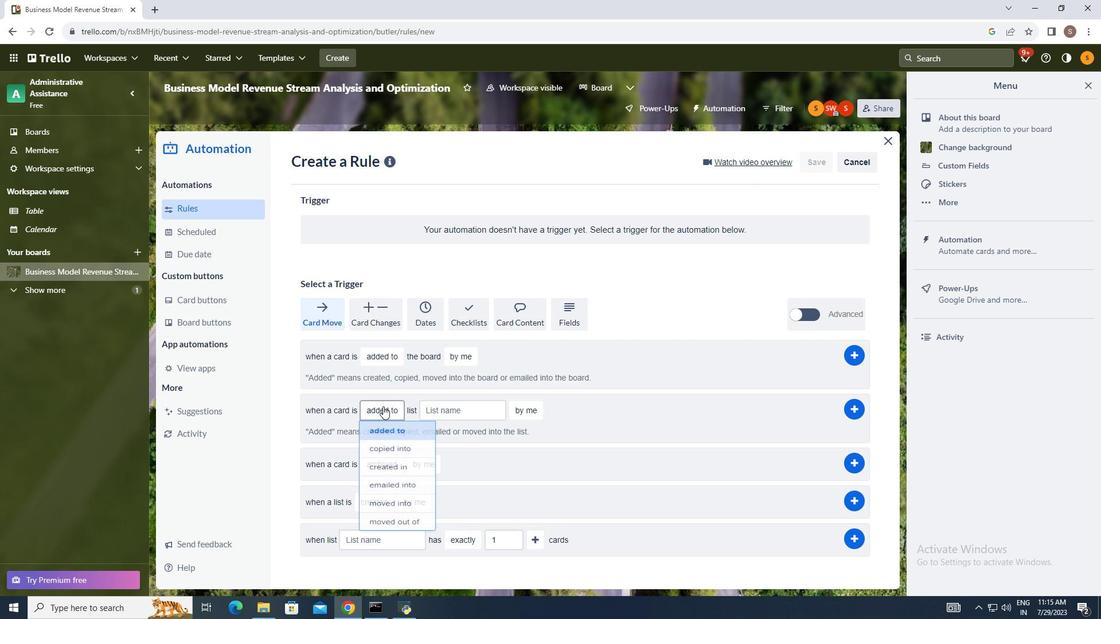
Action: Mouse pressed left at (383, 406)
Screenshot: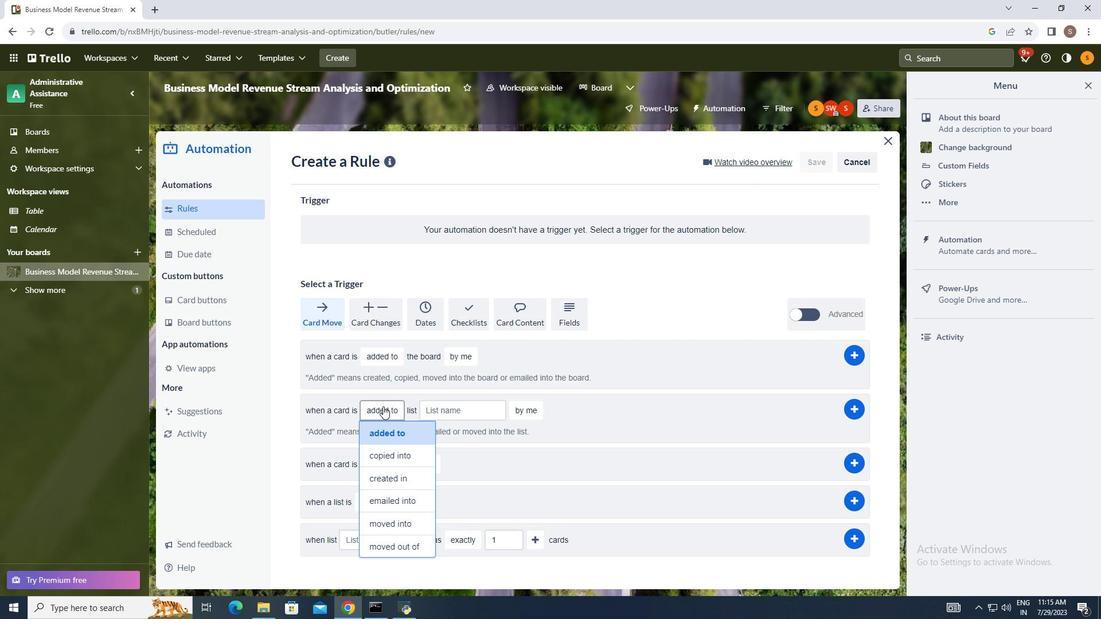 
Action: Mouse moved to (387, 452)
Screenshot: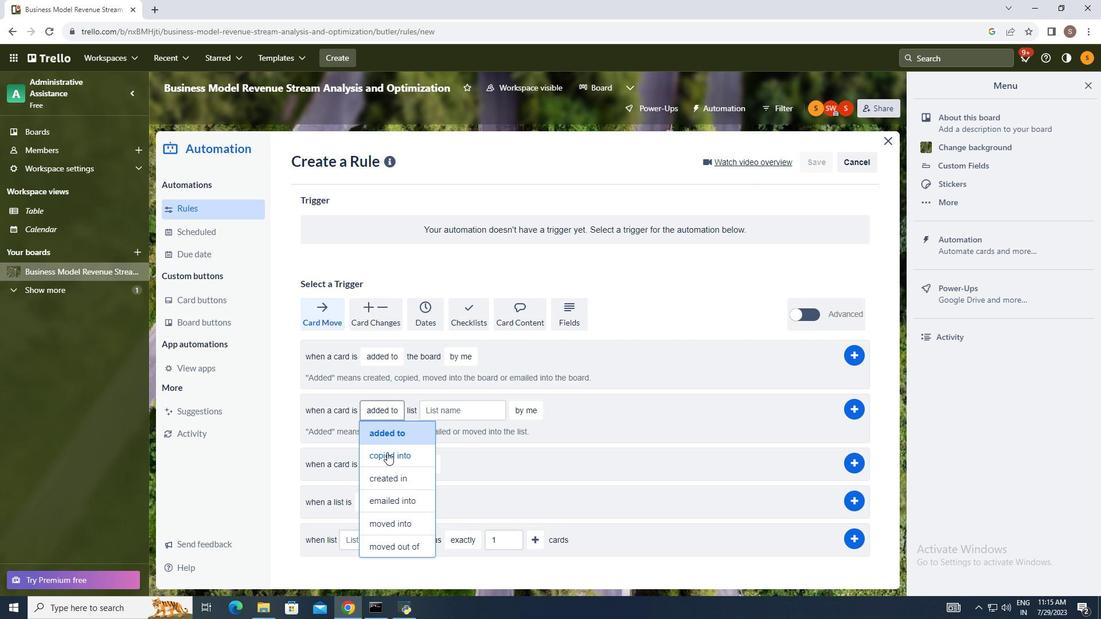 
Action: Mouse pressed left at (387, 452)
Screenshot: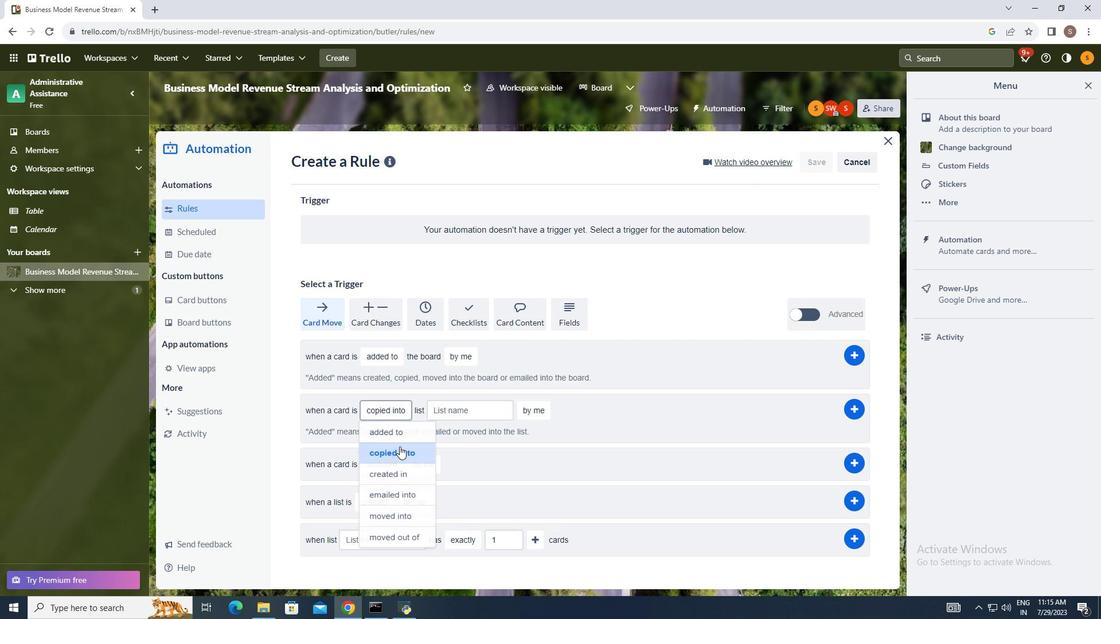 
Action: Mouse moved to (447, 411)
Screenshot: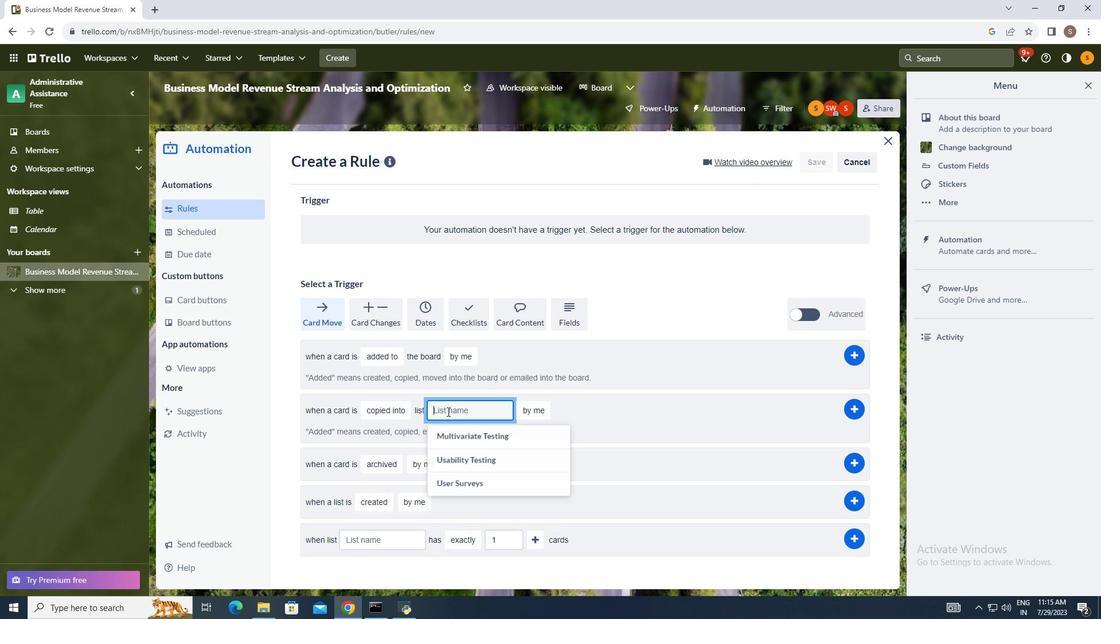 
Action: Mouse pressed left at (447, 411)
Screenshot: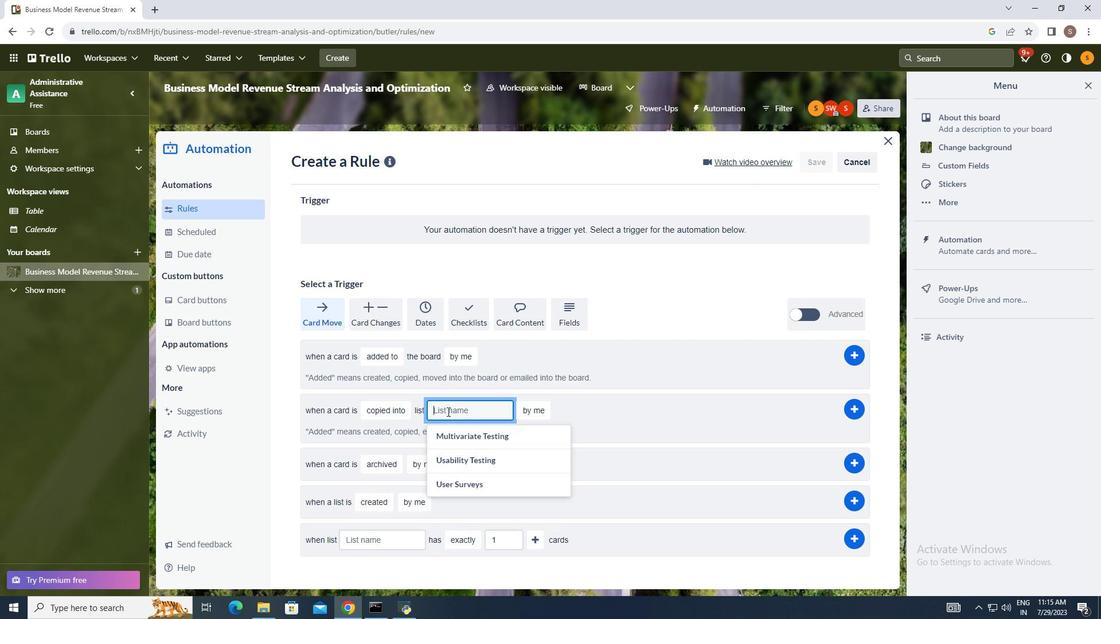 
Action: Key pressed name
Screenshot: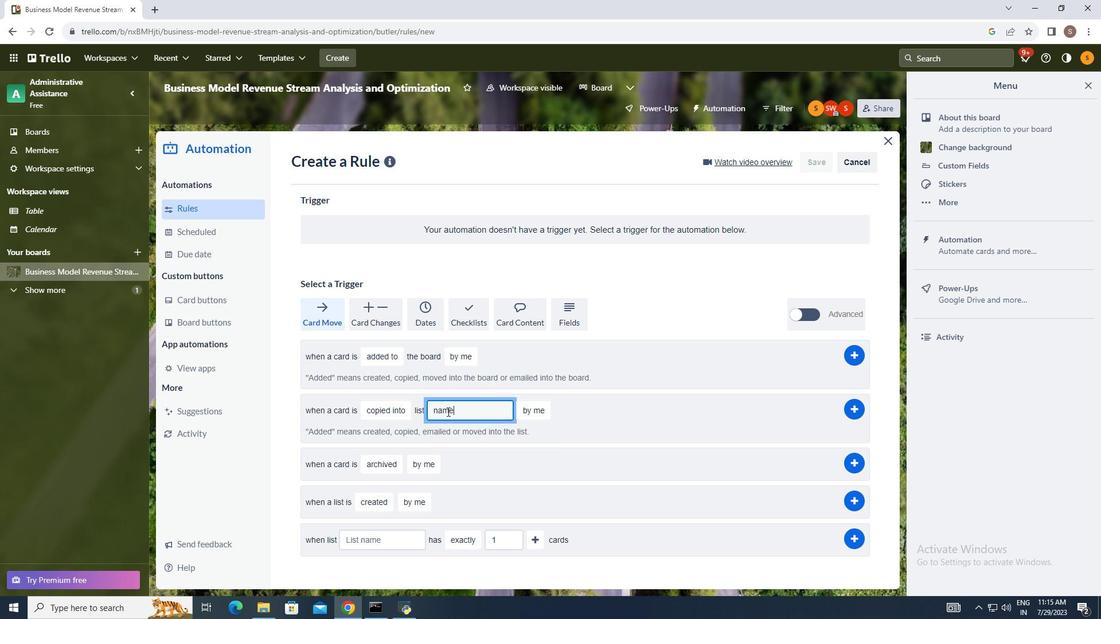 
Action: Mouse moved to (536, 412)
Screenshot: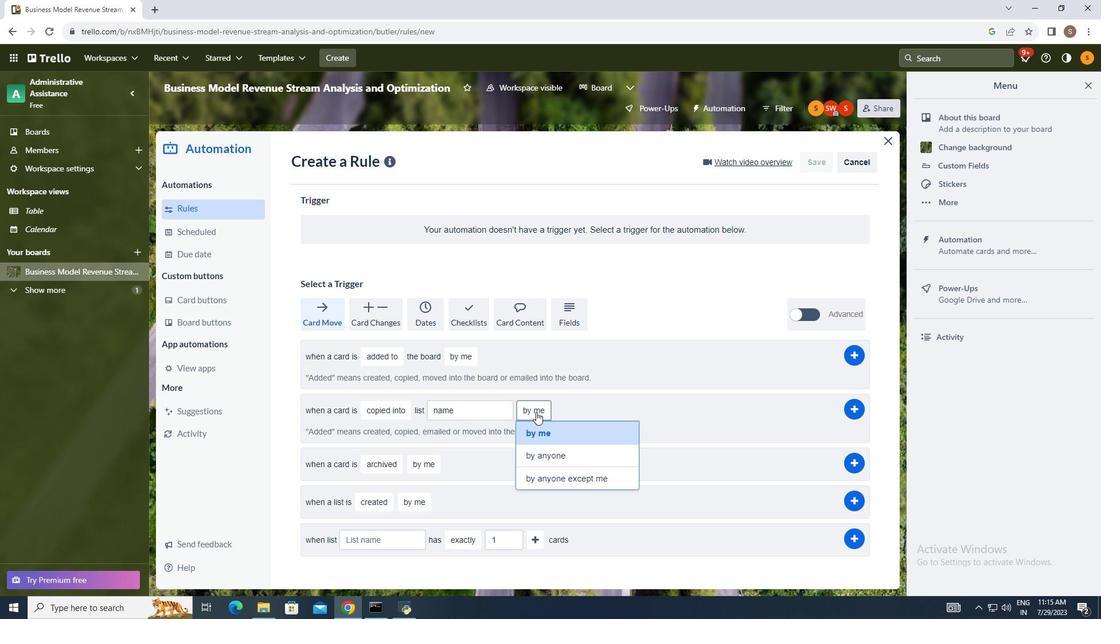 
Action: Mouse pressed left at (536, 412)
Screenshot: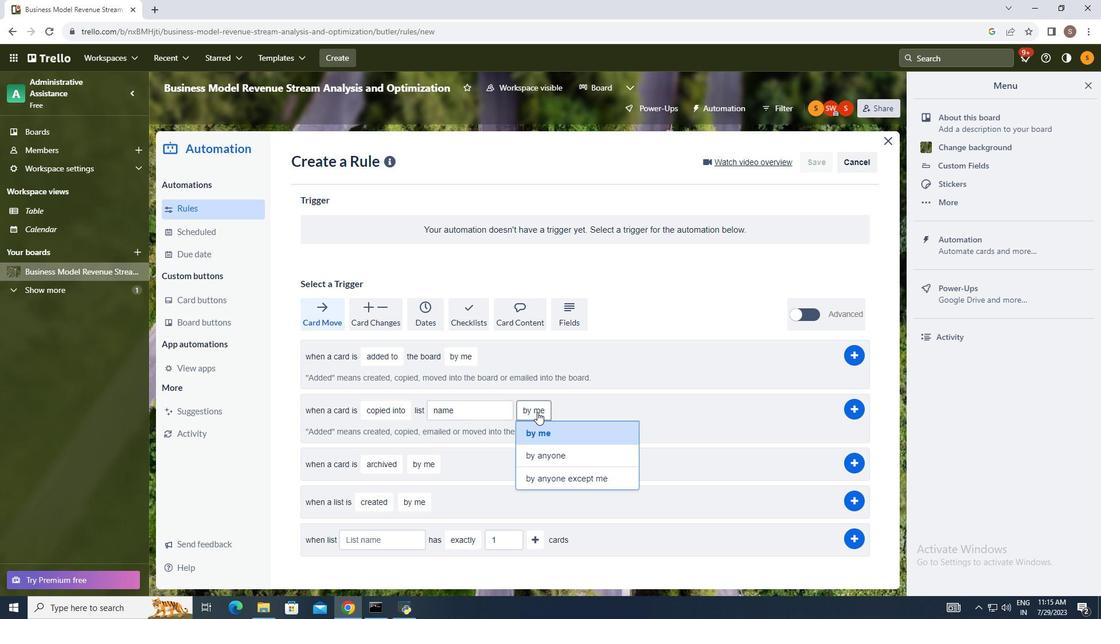 
Action: Mouse moved to (552, 429)
Screenshot: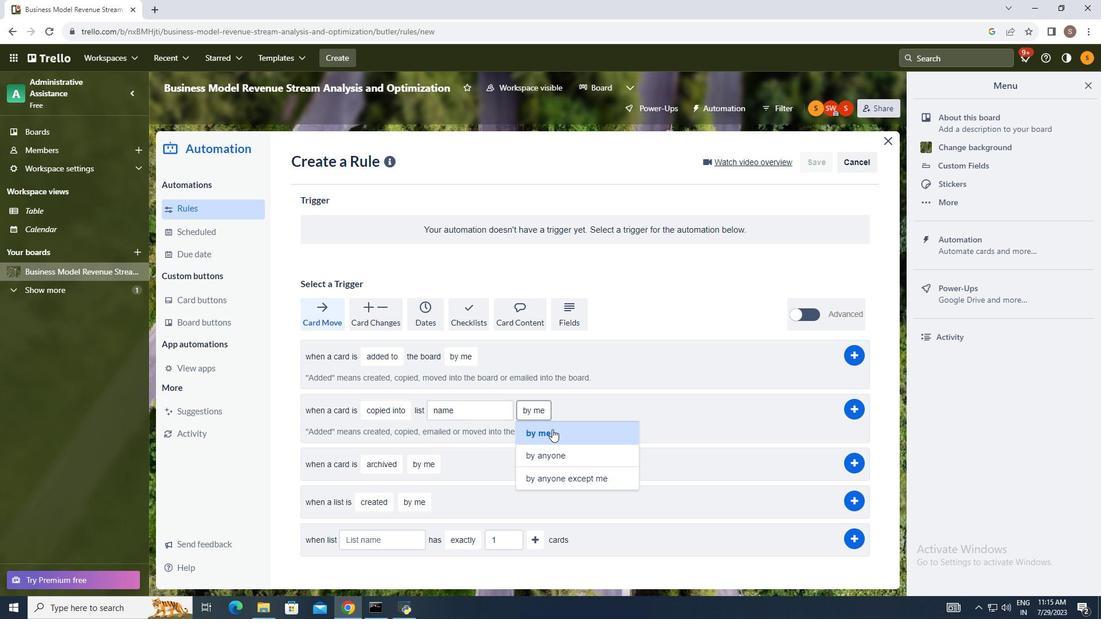 
Action: Mouse pressed left at (552, 429)
Screenshot: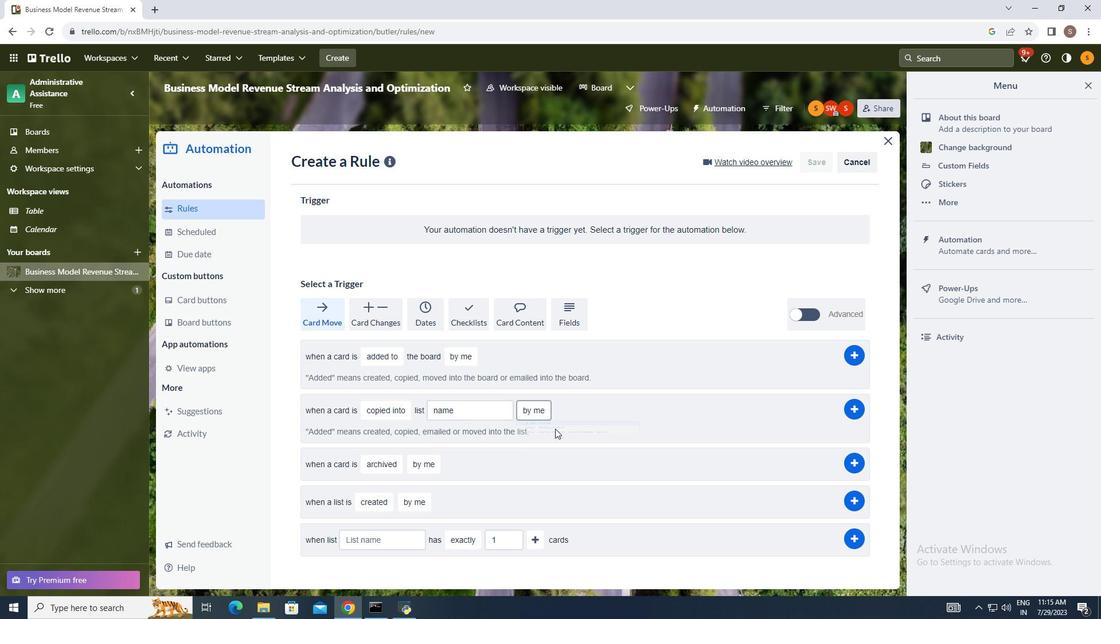 
Action: Mouse moved to (559, 383)
Screenshot: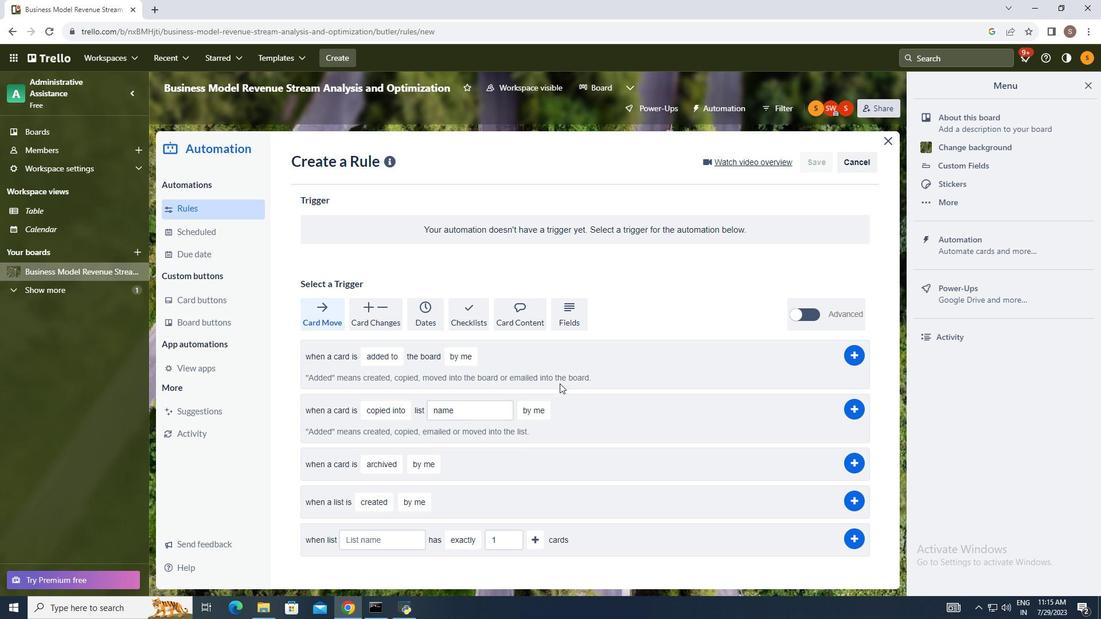 
